 Task: Find connections with filter location Nový Jičín with filter topic #Personaldevelopmentwith filter profile language French with filter current company JCB India Ltd. with filter school Cusrow Wadia Institute Of Technology with filter industry Airlines and Aviation with filter service category Videography with filter keywords title Financial Planner
Action: Mouse moved to (497, 57)
Screenshot: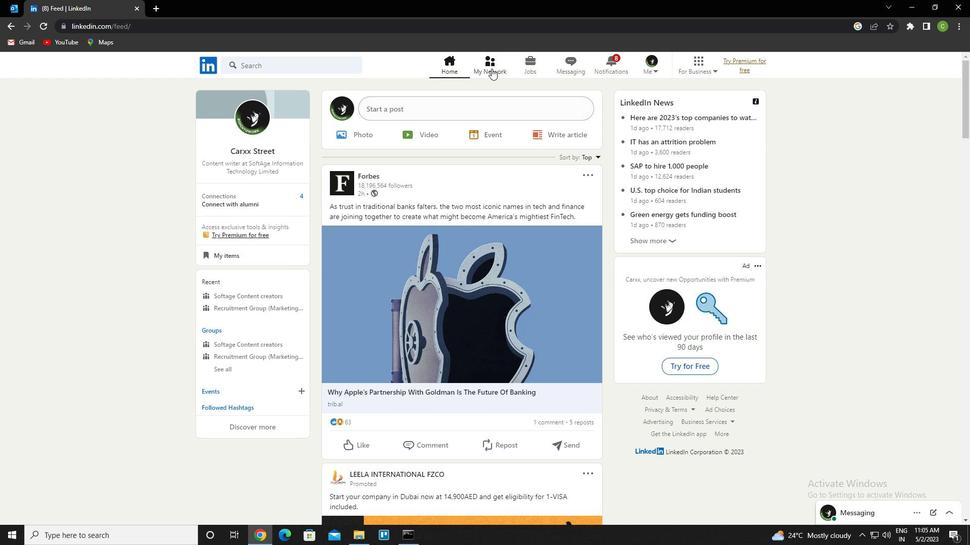 
Action: Mouse pressed left at (497, 57)
Screenshot: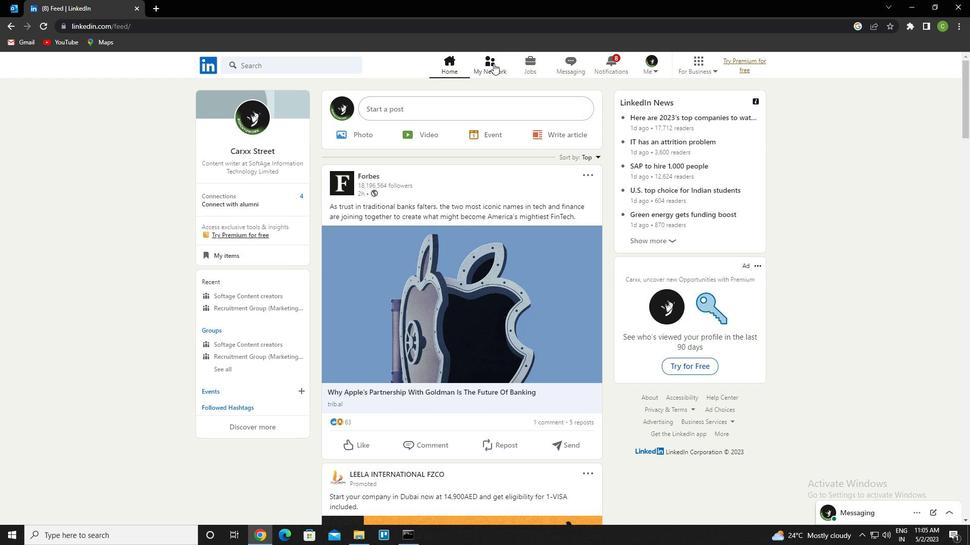 
Action: Mouse moved to (291, 116)
Screenshot: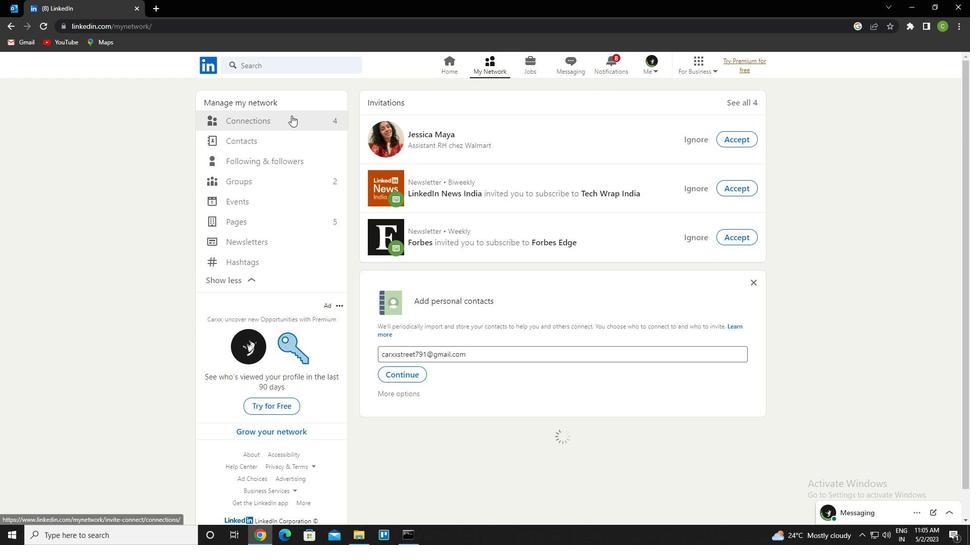 
Action: Mouse pressed left at (291, 116)
Screenshot: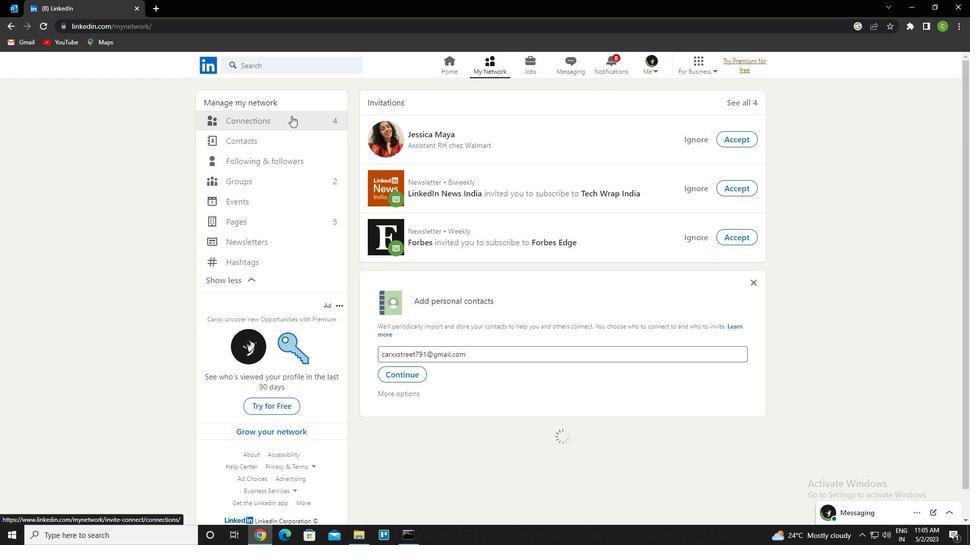 
Action: Mouse moved to (558, 123)
Screenshot: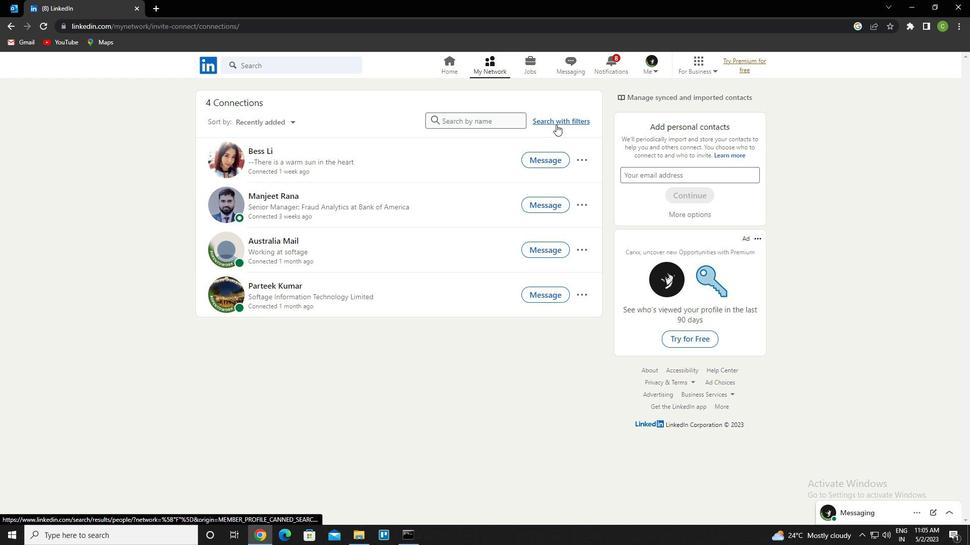 
Action: Mouse pressed left at (558, 123)
Screenshot: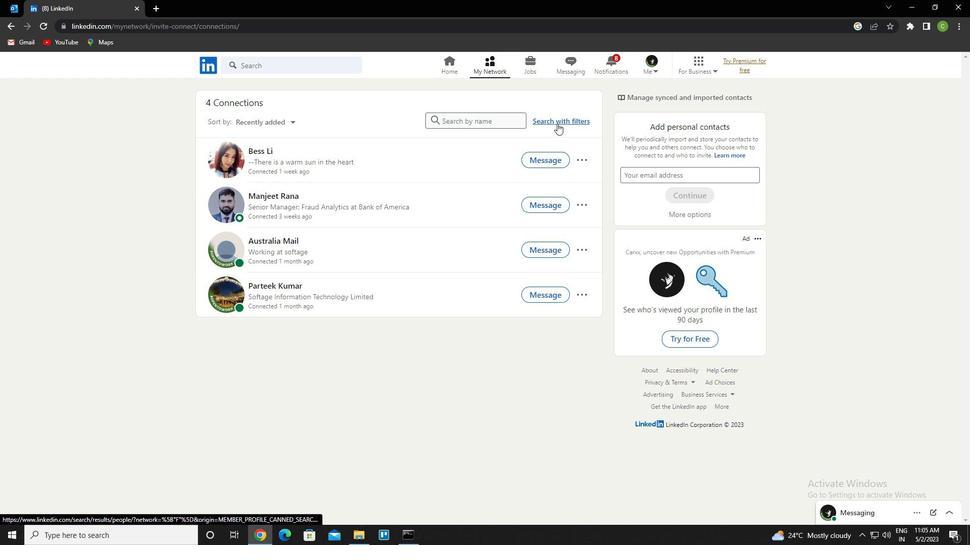 
Action: Mouse moved to (522, 95)
Screenshot: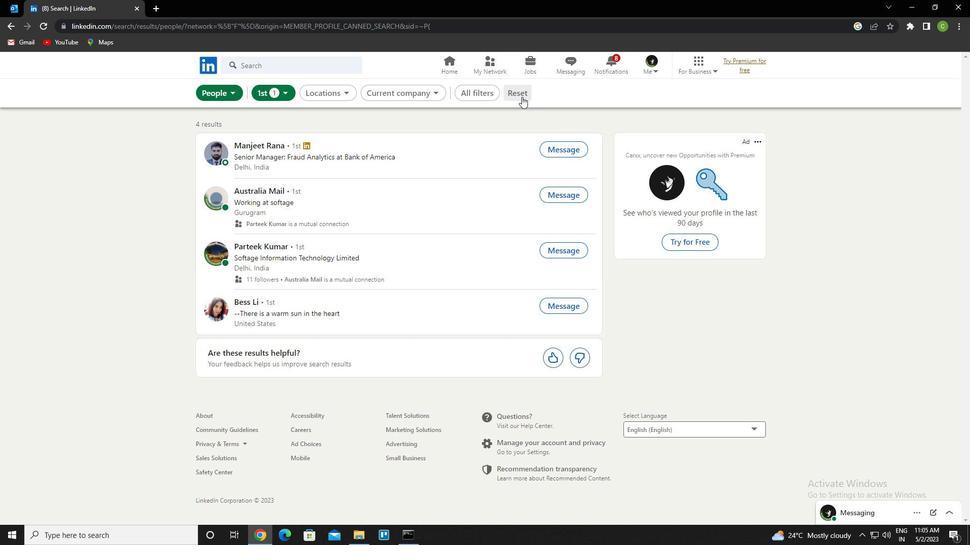 
Action: Mouse pressed left at (522, 95)
Screenshot: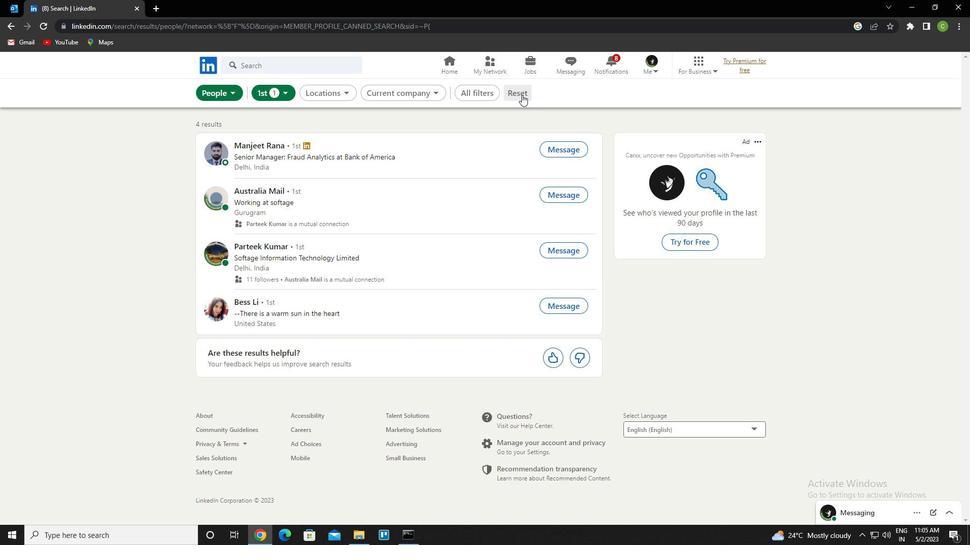 
Action: Mouse moved to (492, 96)
Screenshot: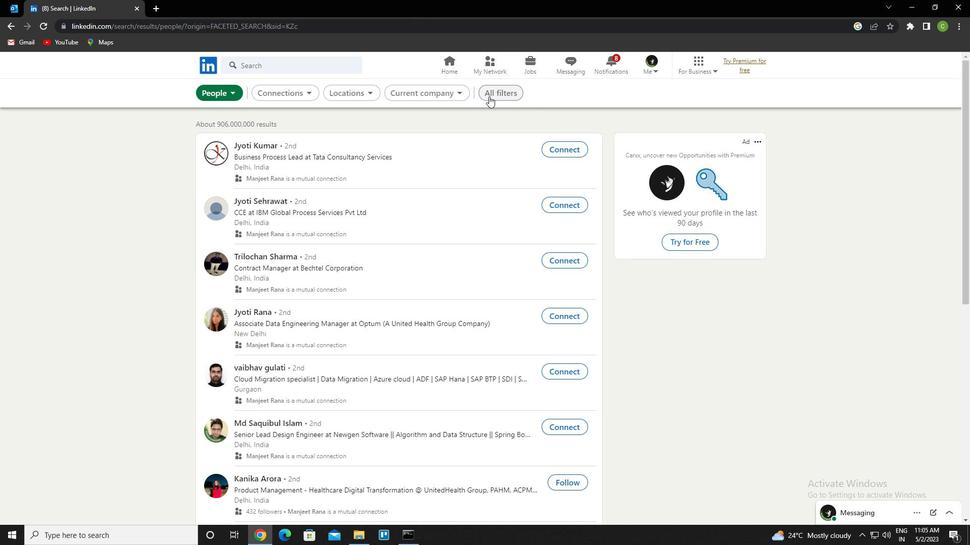 
Action: Mouse pressed left at (492, 96)
Screenshot: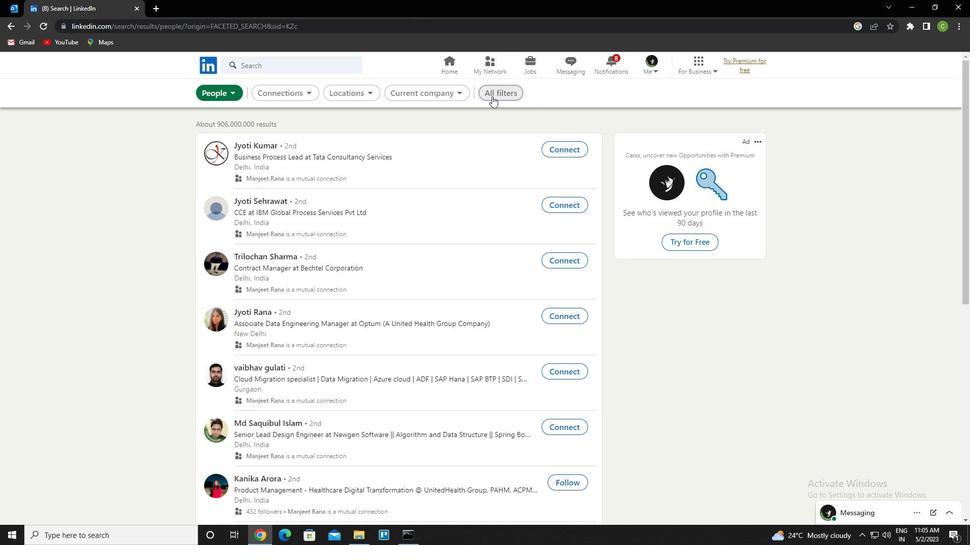 
Action: Mouse moved to (846, 305)
Screenshot: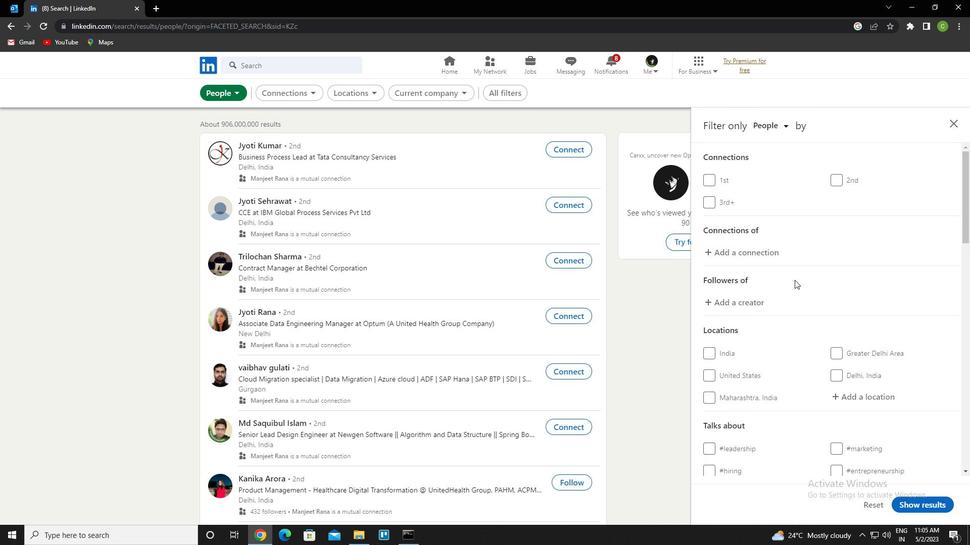 
Action: Mouse scrolled (846, 305) with delta (0, 0)
Screenshot: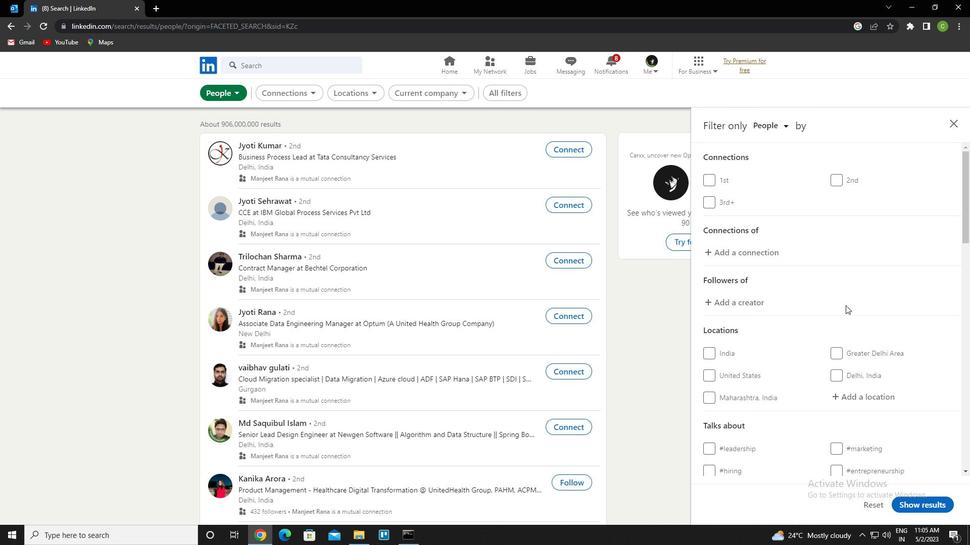 
Action: Mouse moved to (846, 306)
Screenshot: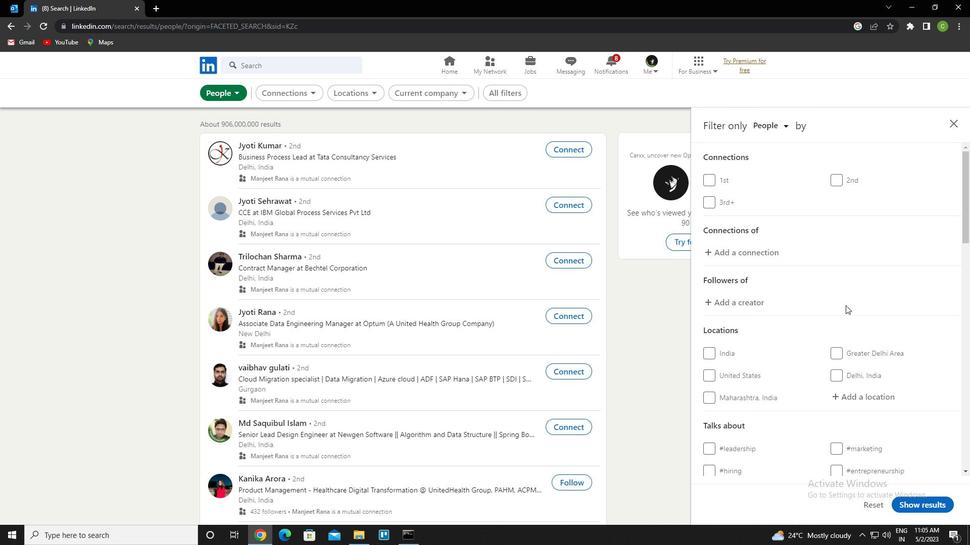 
Action: Mouse scrolled (846, 305) with delta (0, 0)
Screenshot: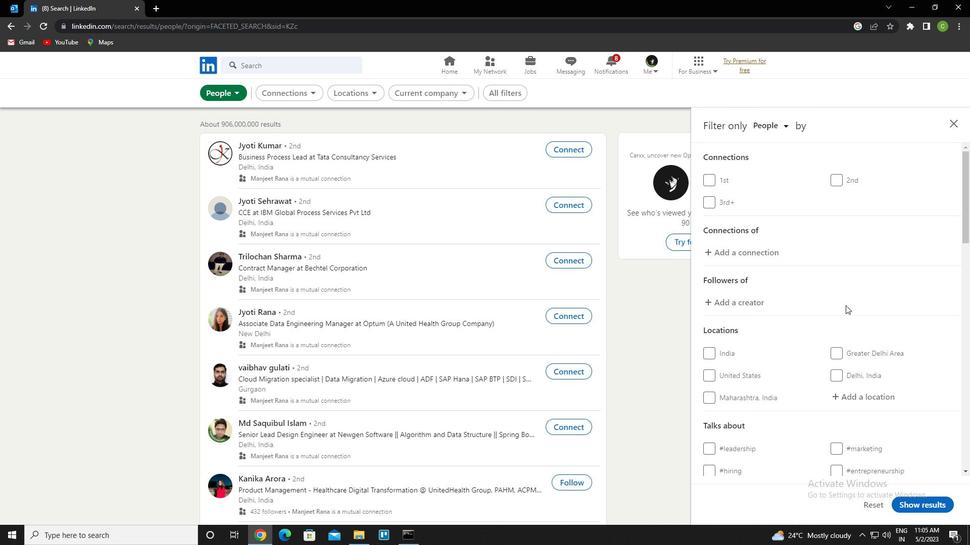 
Action: Mouse moved to (856, 300)
Screenshot: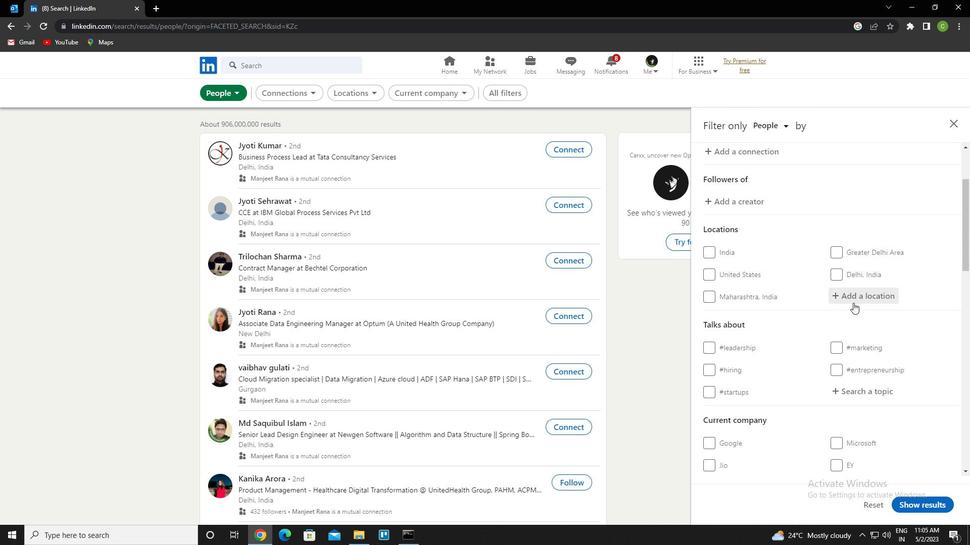 
Action: Mouse pressed left at (856, 300)
Screenshot: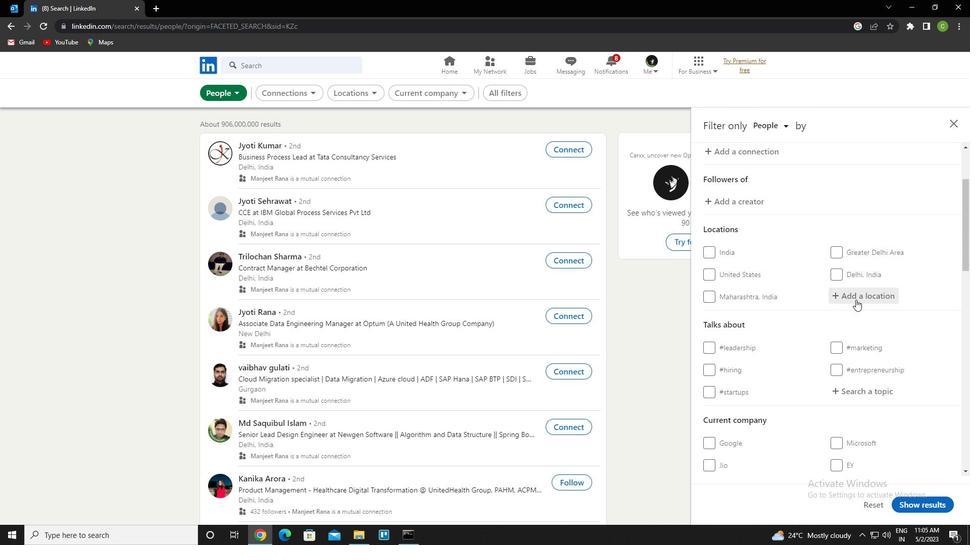 
Action: Key pressed <Key.caps_lock>v<Key.caps_lock><Key.backspace><Key.caps_lock>n<Key.caps_lock>ovy<Key.space><Key.caps_lock>j<Key.caps_lock>icin<Key.down><Key.enter>
Screenshot: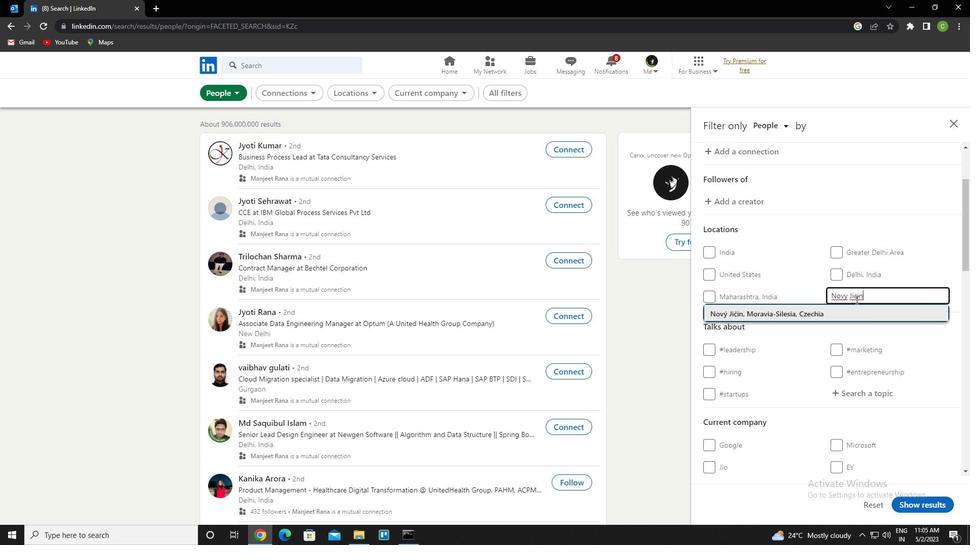 
Action: Mouse scrolled (856, 299) with delta (0, 0)
Screenshot: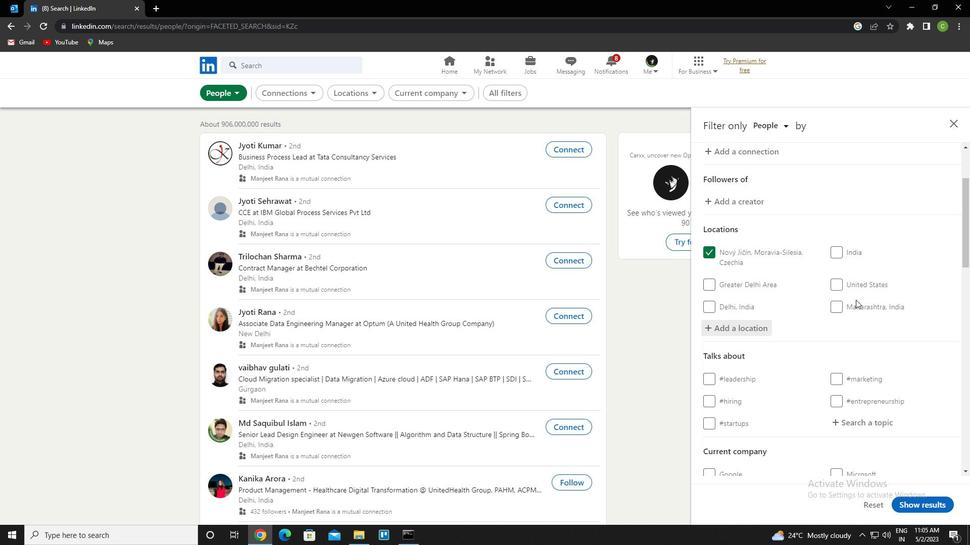 
Action: Mouse scrolled (856, 299) with delta (0, 0)
Screenshot: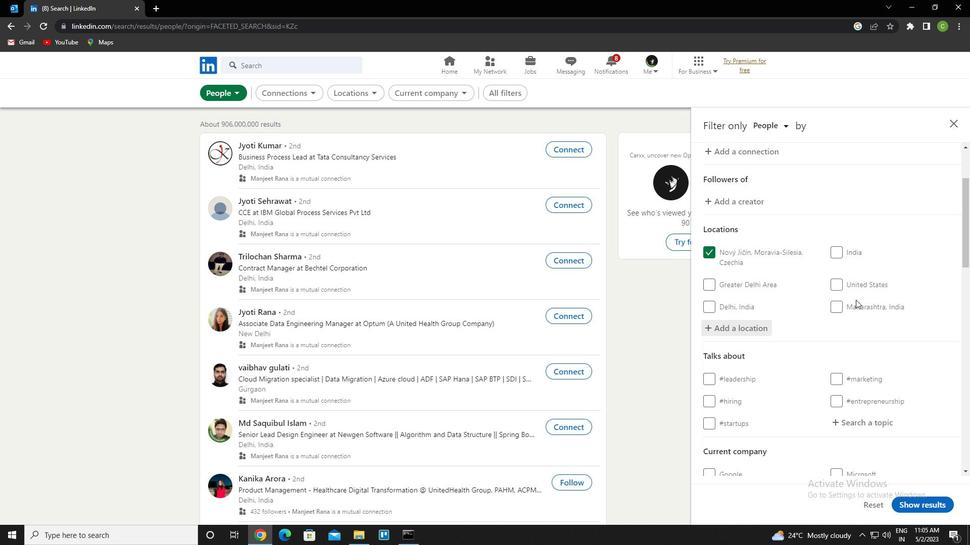
Action: Mouse moved to (873, 318)
Screenshot: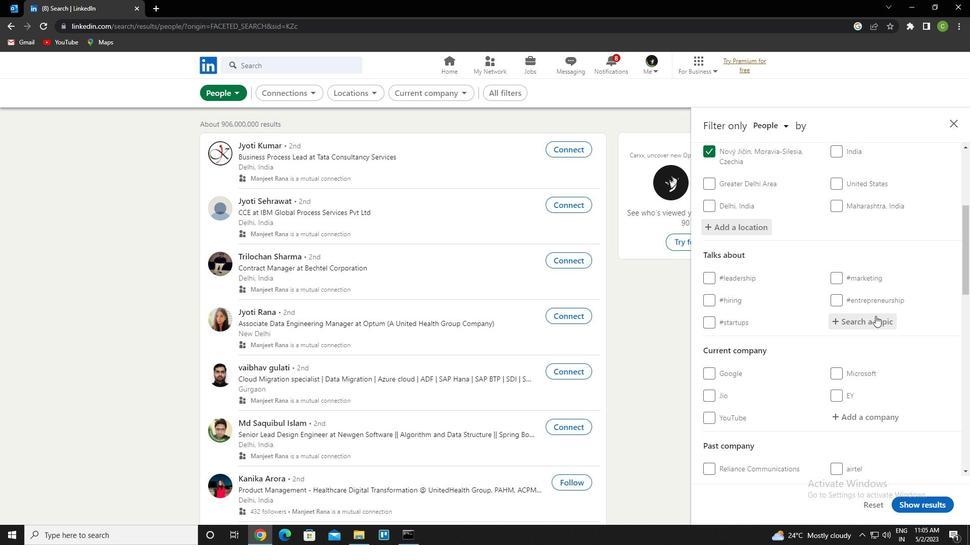 
Action: Mouse pressed left at (873, 318)
Screenshot: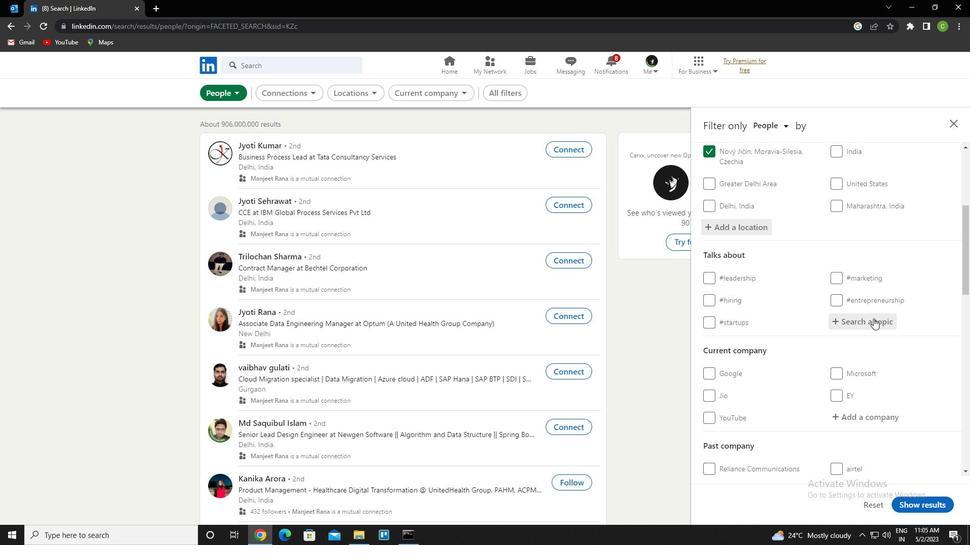 
Action: Key pressed personaldevelop<Key.down><Key.enter>
Screenshot: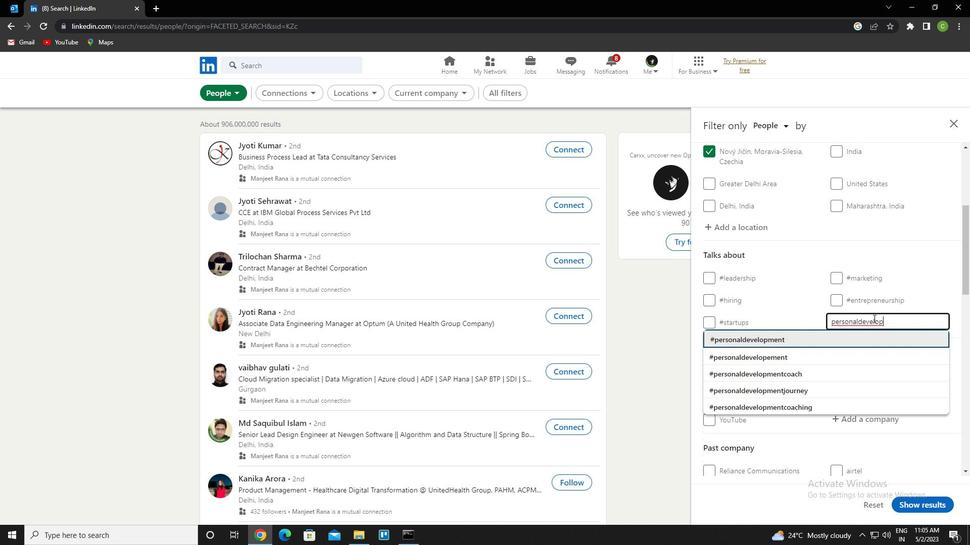 
Action: Mouse scrolled (873, 318) with delta (0, 0)
Screenshot: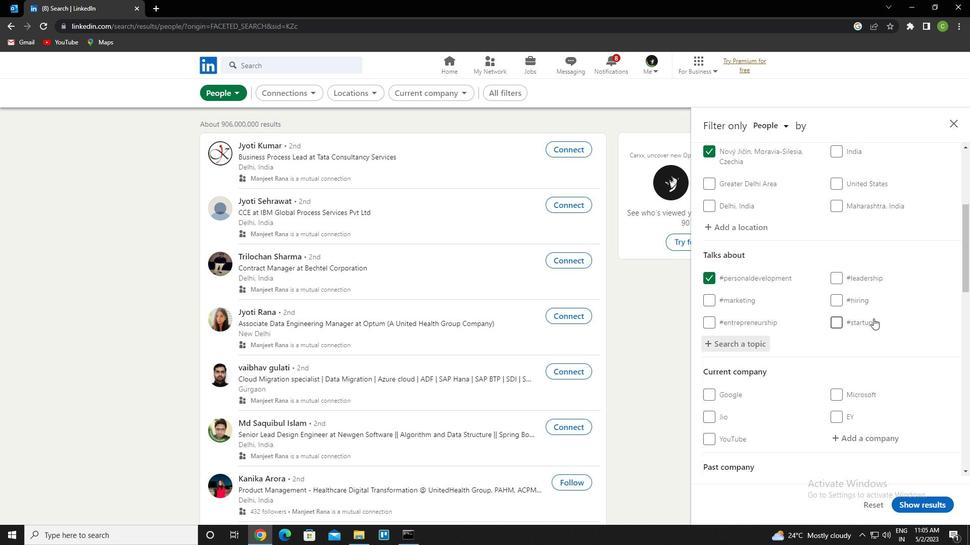 
Action: Mouse scrolled (873, 318) with delta (0, 0)
Screenshot: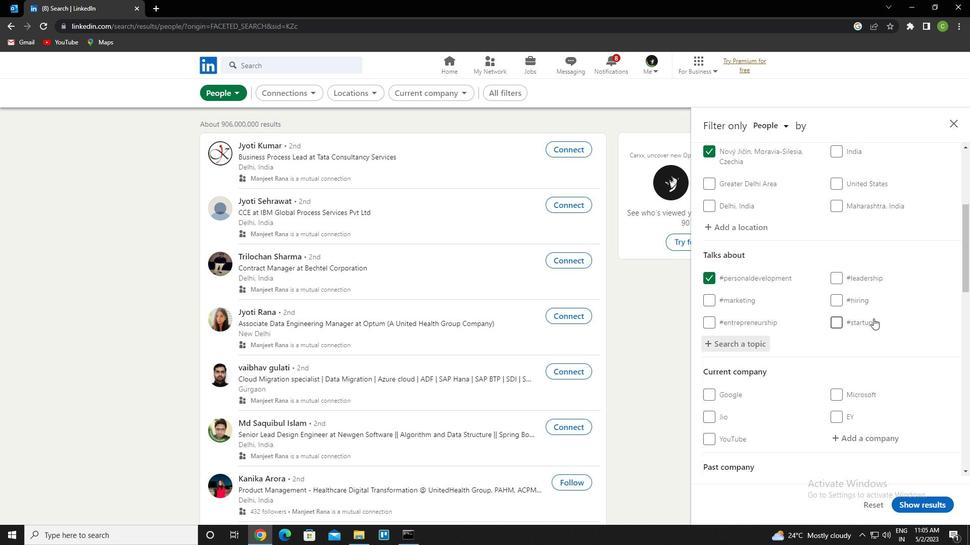 
Action: Mouse scrolled (873, 318) with delta (0, 0)
Screenshot: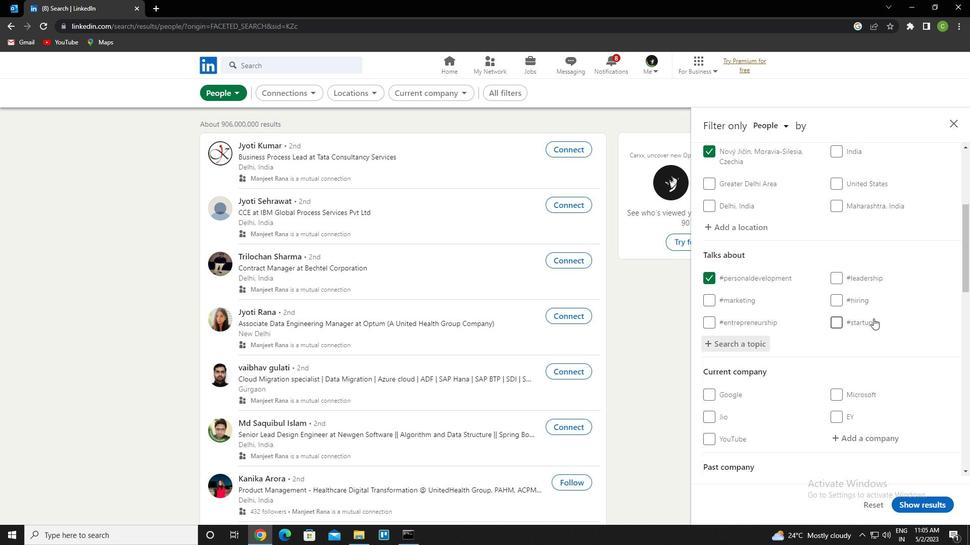 
Action: Mouse scrolled (873, 318) with delta (0, 0)
Screenshot: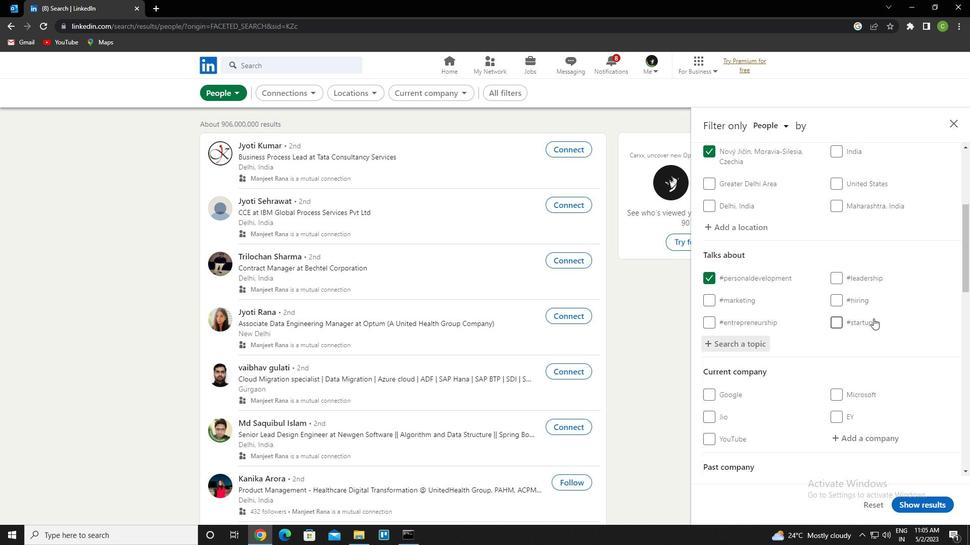 
Action: Mouse scrolled (873, 318) with delta (0, 0)
Screenshot: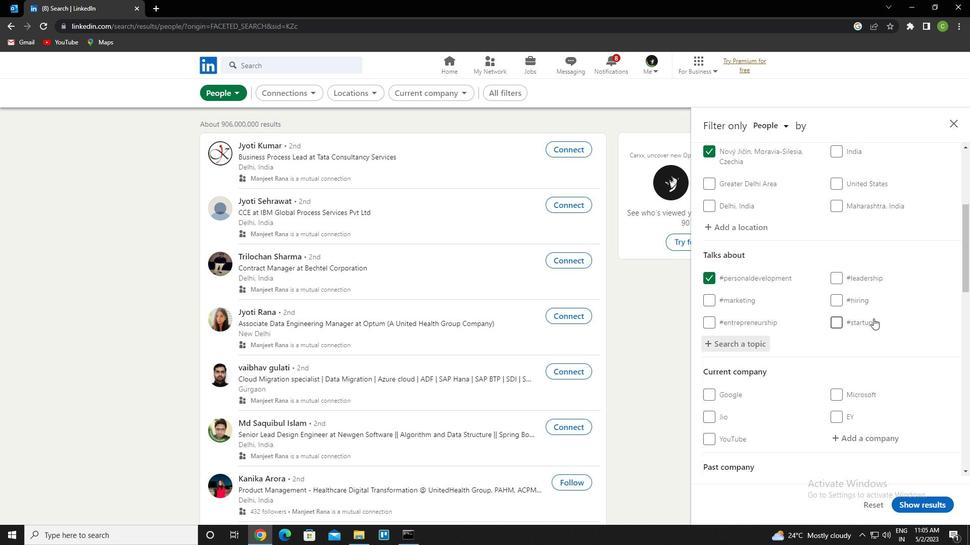 
Action: Mouse scrolled (873, 318) with delta (0, 0)
Screenshot: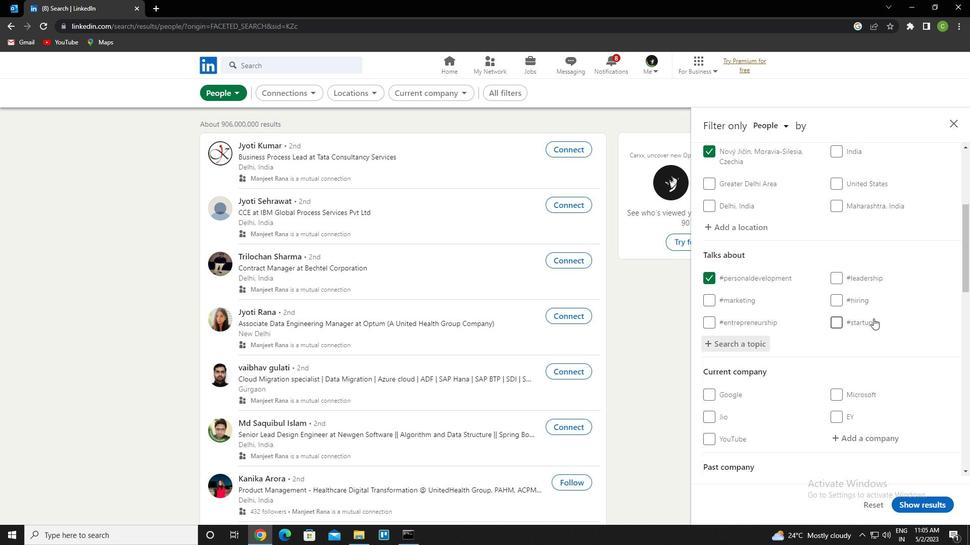 
Action: Mouse scrolled (873, 318) with delta (0, 0)
Screenshot: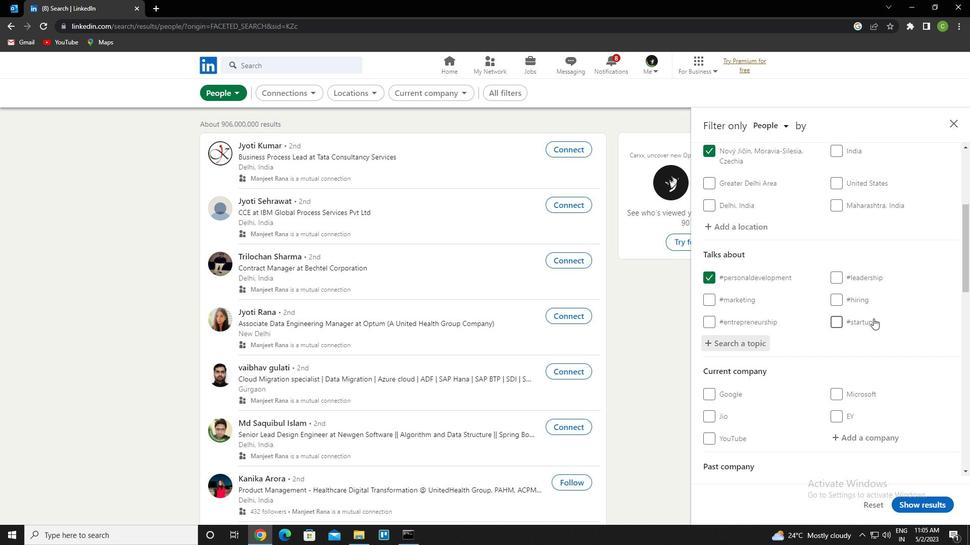 
Action: Mouse scrolled (873, 318) with delta (0, 0)
Screenshot: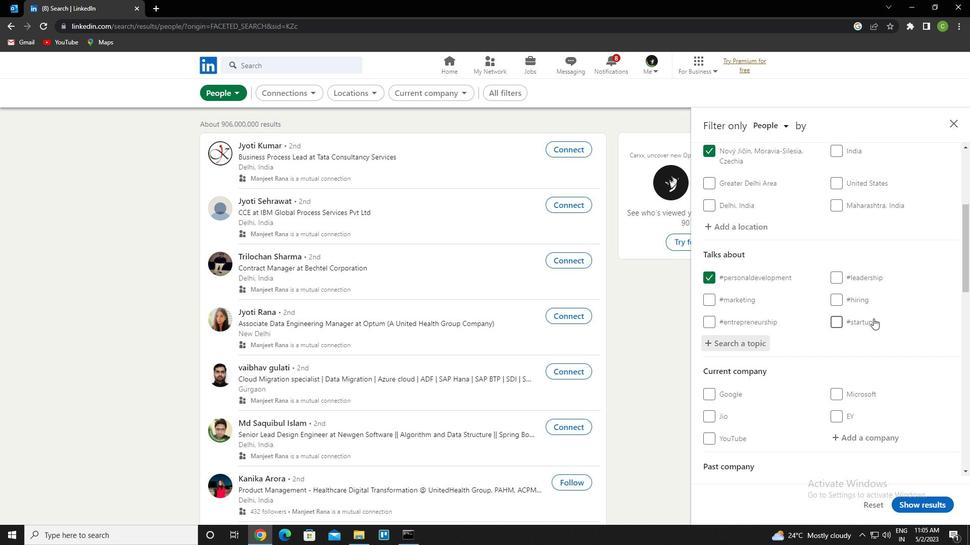 
Action: Mouse scrolled (873, 318) with delta (0, 0)
Screenshot: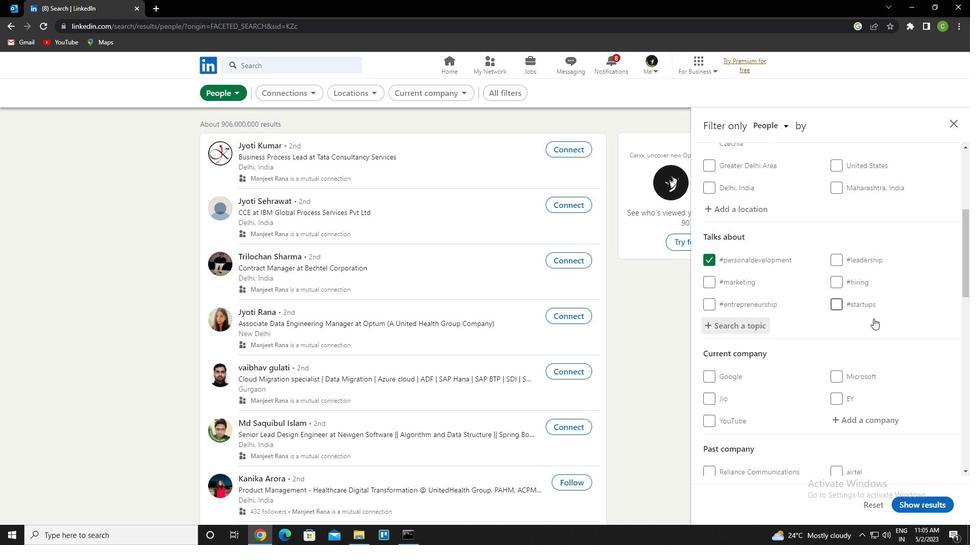 
Action: Mouse scrolled (873, 318) with delta (0, 0)
Screenshot: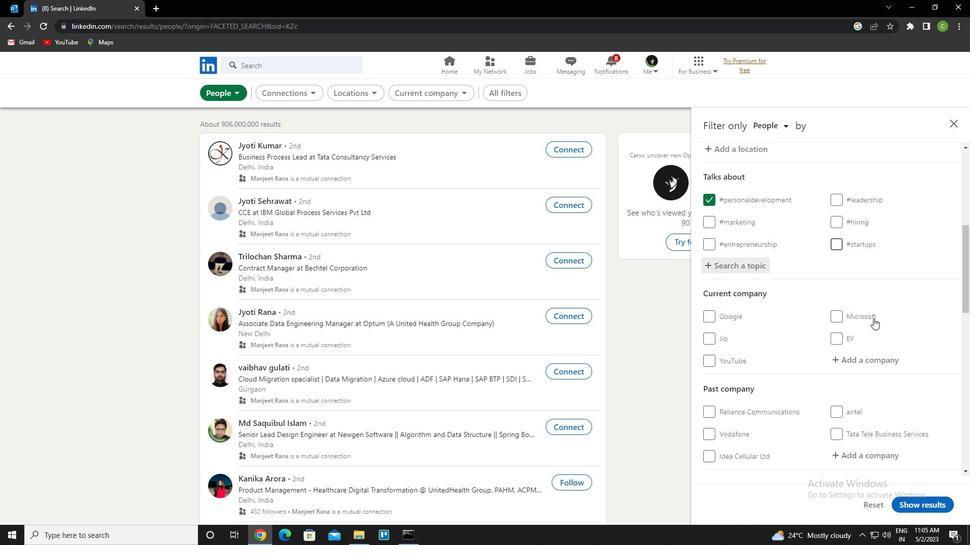 
Action: Mouse moved to (834, 295)
Screenshot: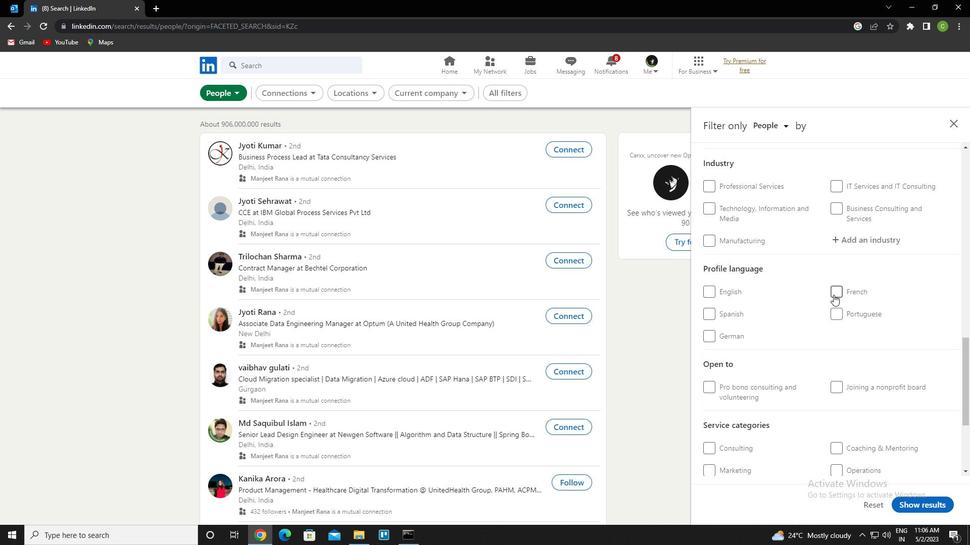 
Action: Mouse pressed left at (834, 295)
Screenshot: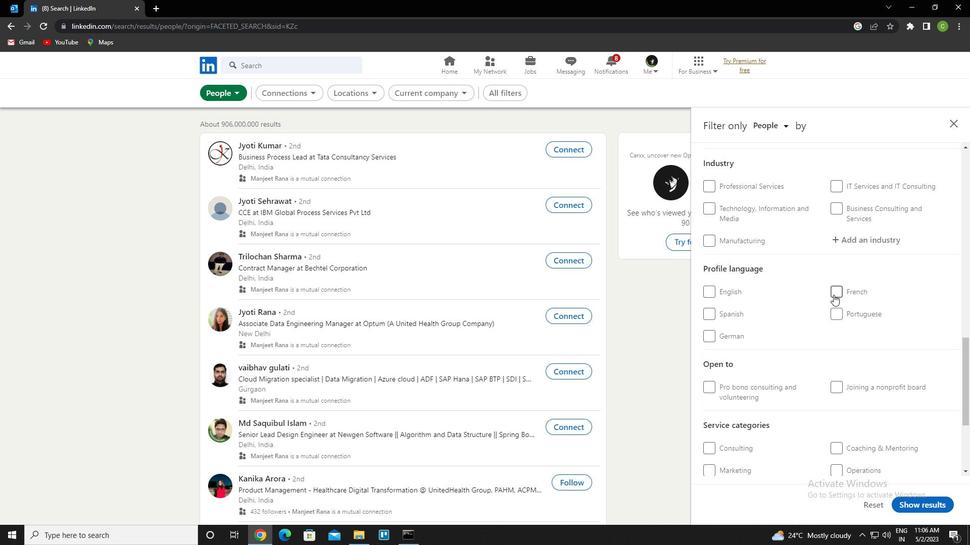
Action: Mouse moved to (833, 311)
Screenshot: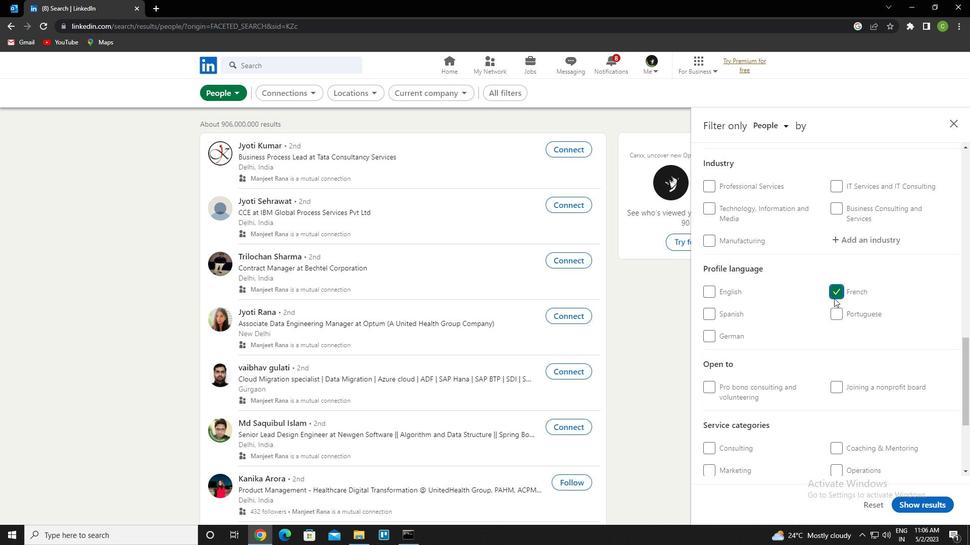 
Action: Mouse scrolled (833, 312) with delta (0, 0)
Screenshot: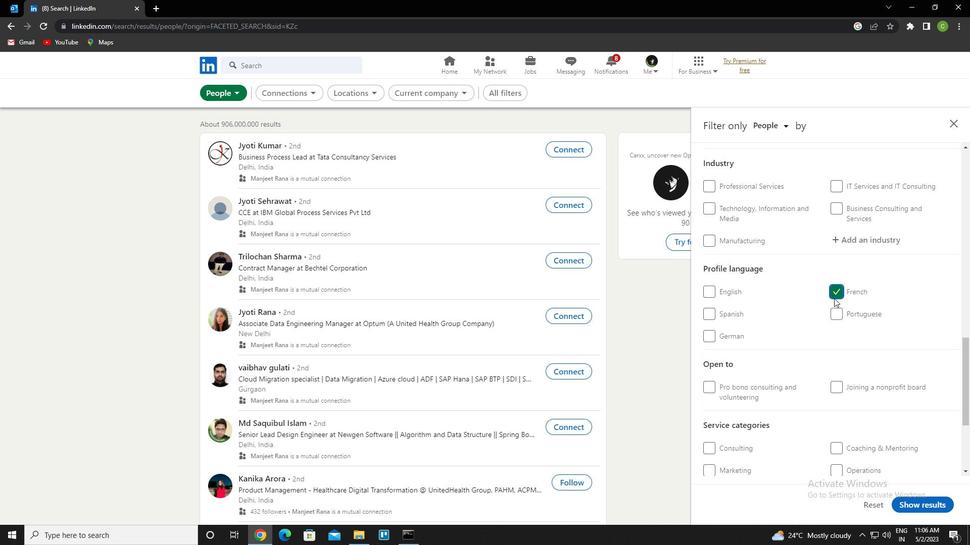 
Action: Mouse scrolled (833, 312) with delta (0, 0)
Screenshot: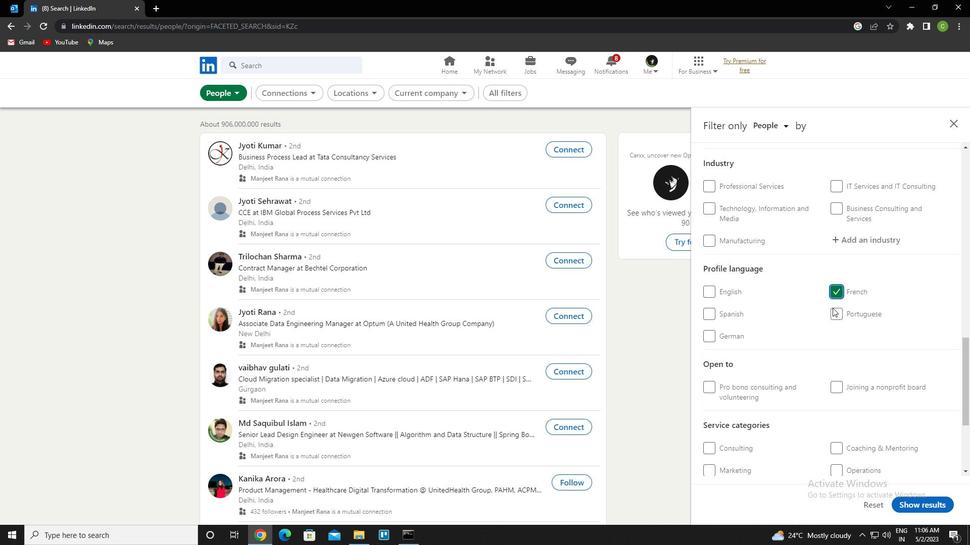 
Action: Mouse scrolled (833, 312) with delta (0, 0)
Screenshot: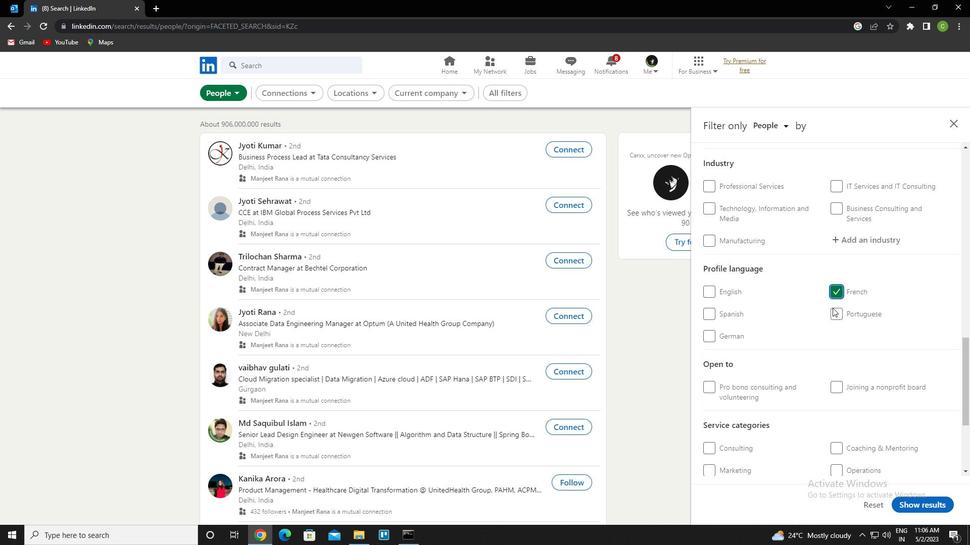 
Action: Mouse scrolled (833, 312) with delta (0, 0)
Screenshot: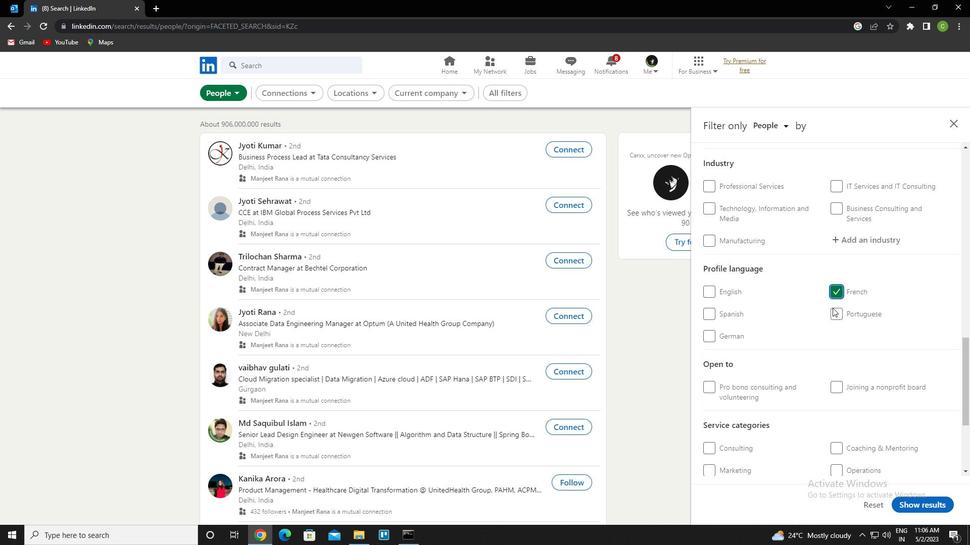 
Action: Mouse scrolled (833, 312) with delta (0, 0)
Screenshot: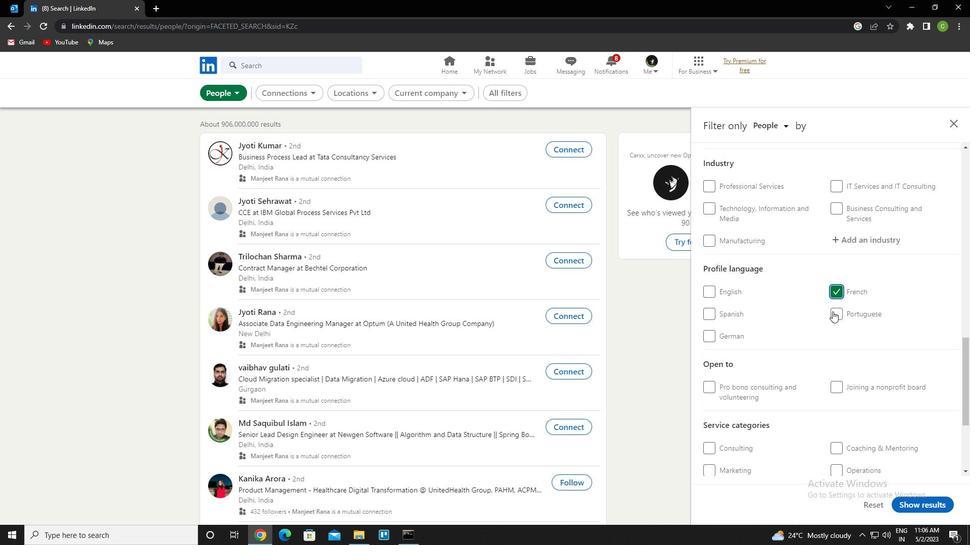 
Action: Mouse scrolled (833, 312) with delta (0, 0)
Screenshot: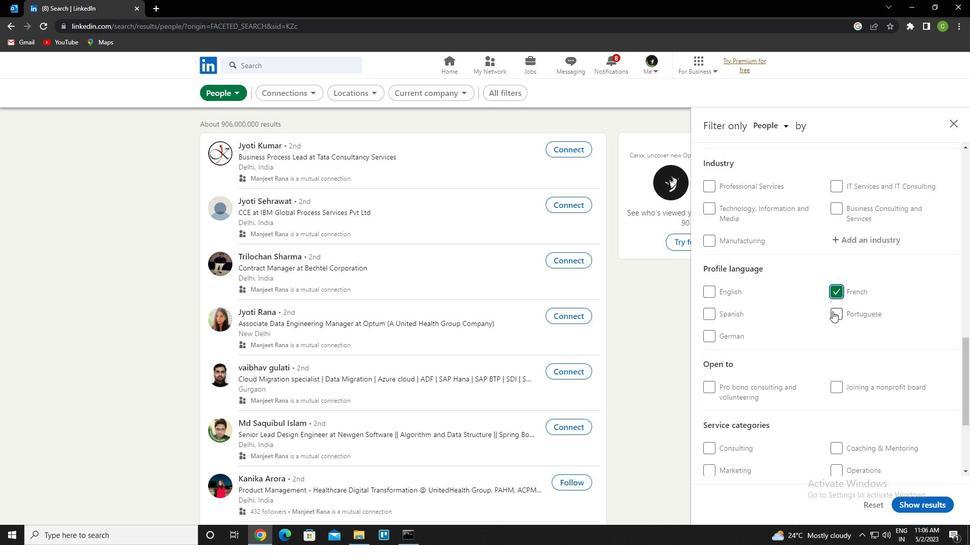 
Action: Mouse scrolled (833, 312) with delta (0, 0)
Screenshot: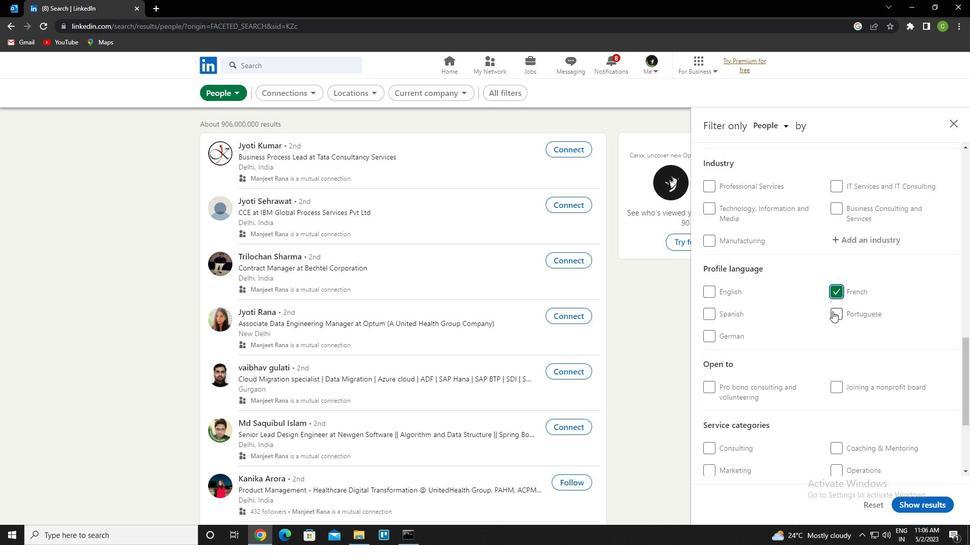 
Action: Mouse scrolled (833, 312) with delta (0, 0)
Screenshot: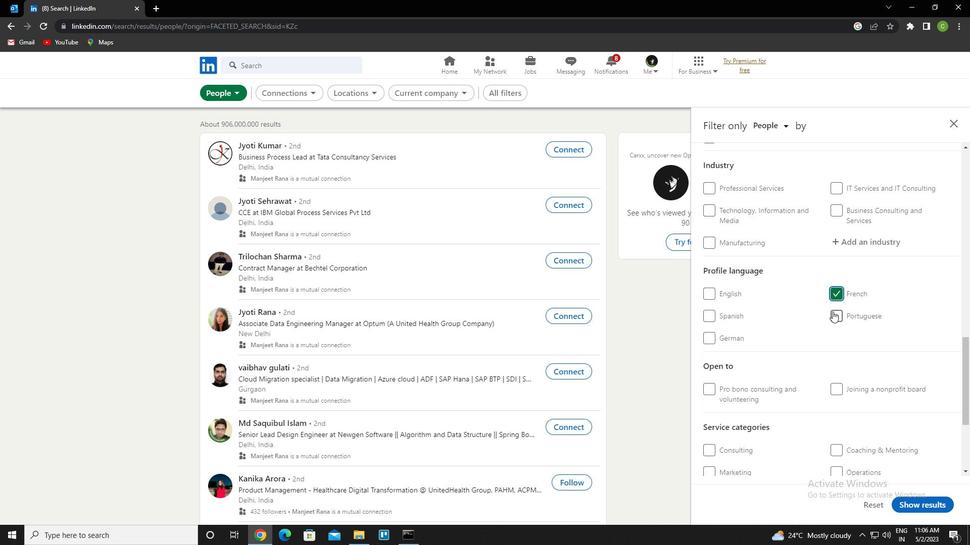 
Action: Mouse moved to (849, 339)
Screenshot: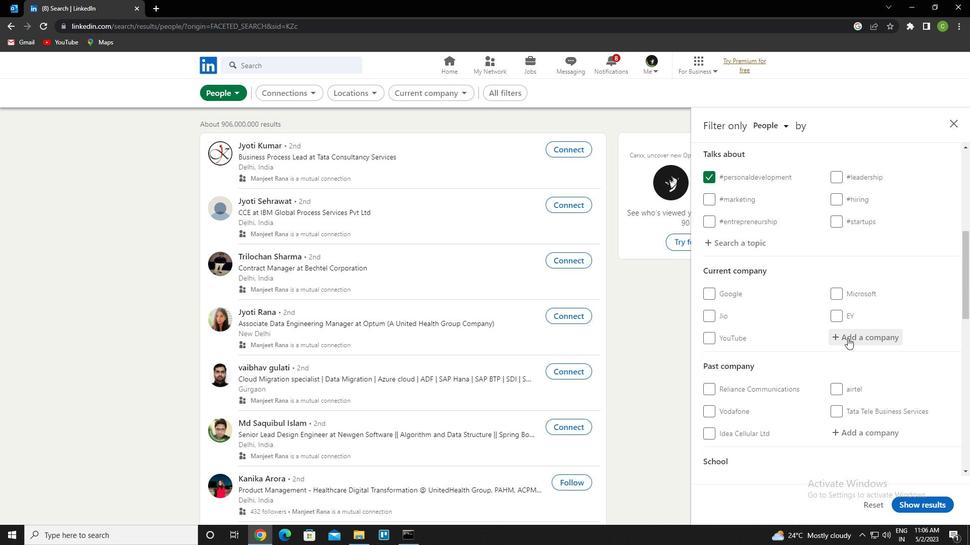 
Action: Mouse pressed left at (849, 339)
Screenshot: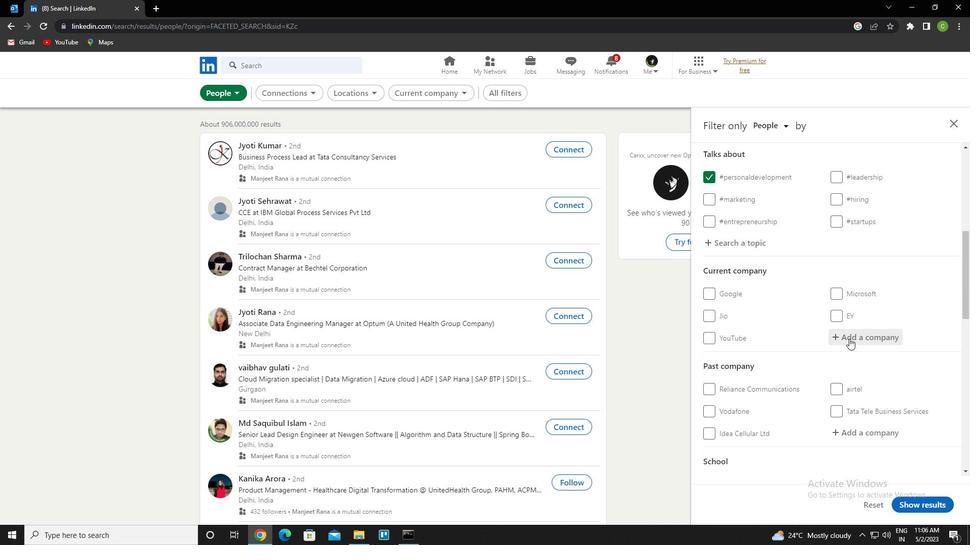 
Action: Key pressed <Key.caps_lock>jcb<Key.space><Key.caps_lock><Key.caps_lock>i<Key.caps_lock>ndia<Key.down><Key.enter>
Screenshot: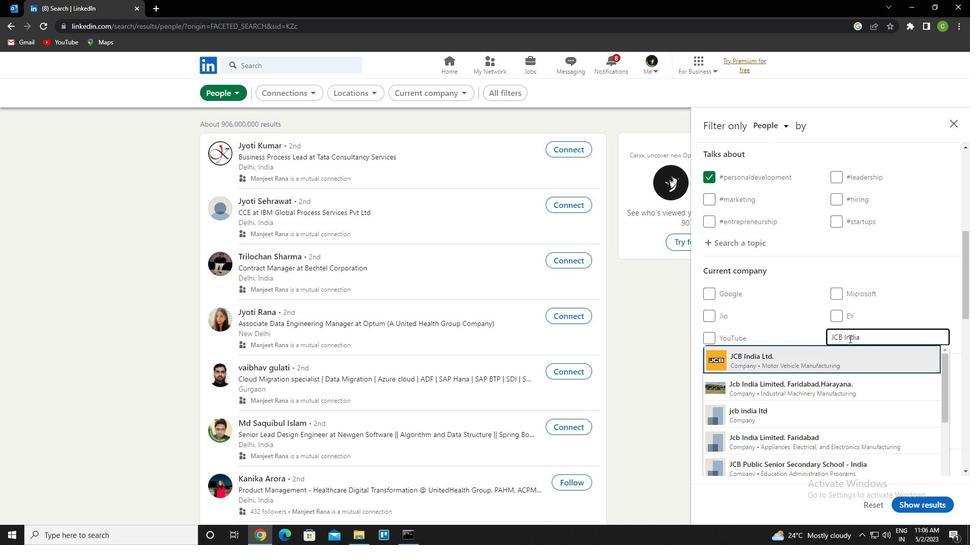 
Action: Mouse scrolled (849, 338) with delta (0, 0)
Screenshot: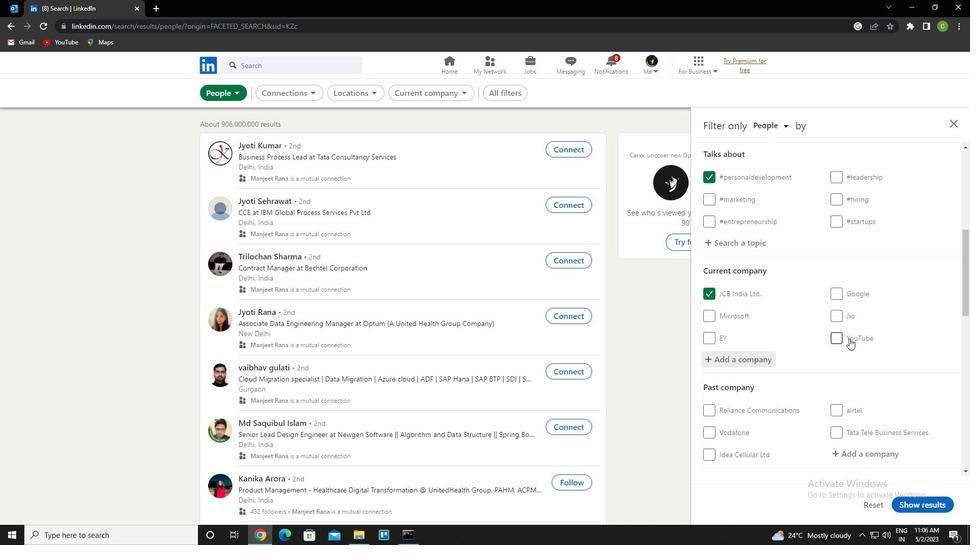 
Action: Mouse scrolled (849, 338) with delta (0, 0)
Screenshot: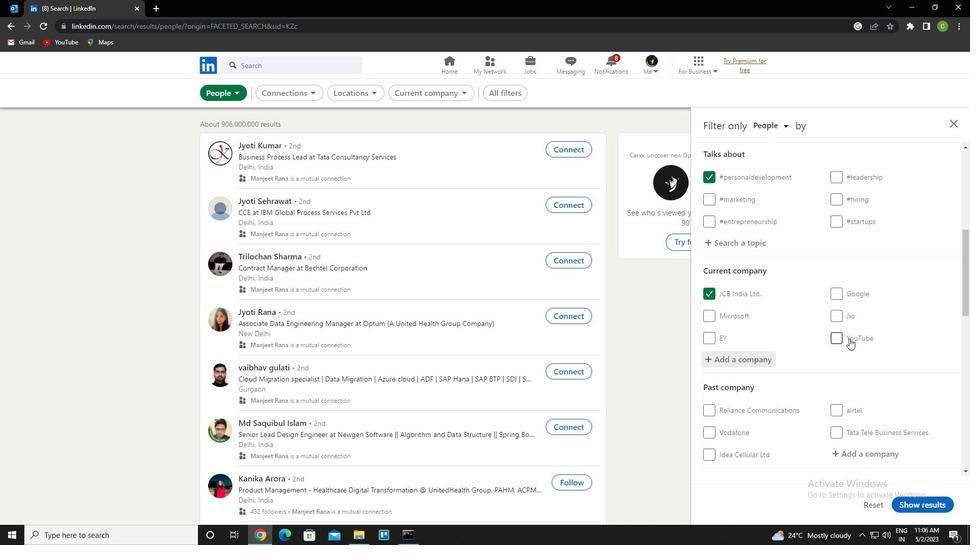 
Action: Mouse scrolled (849, 338) with delta (0, 0)
Screenshot: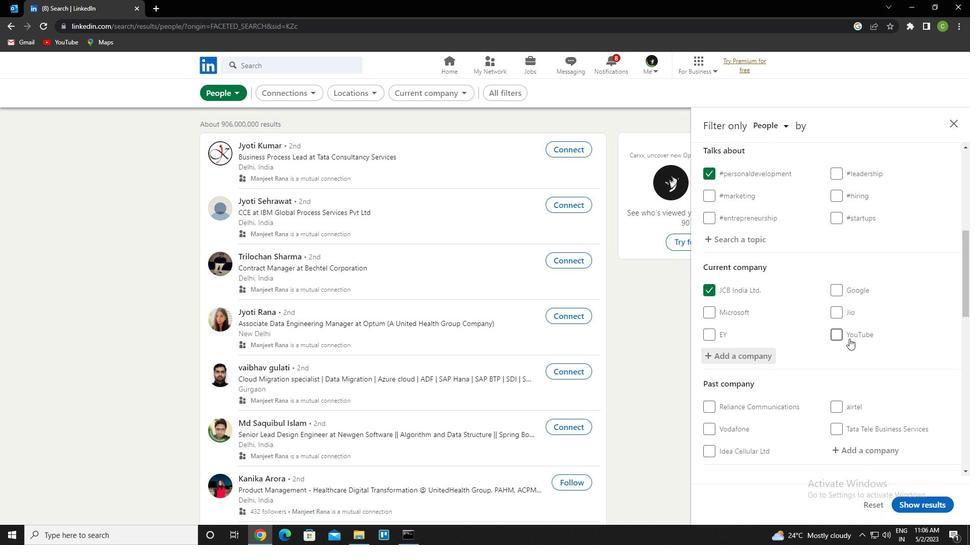 
Action: Mouse moved to (842, 348)
Screenshot: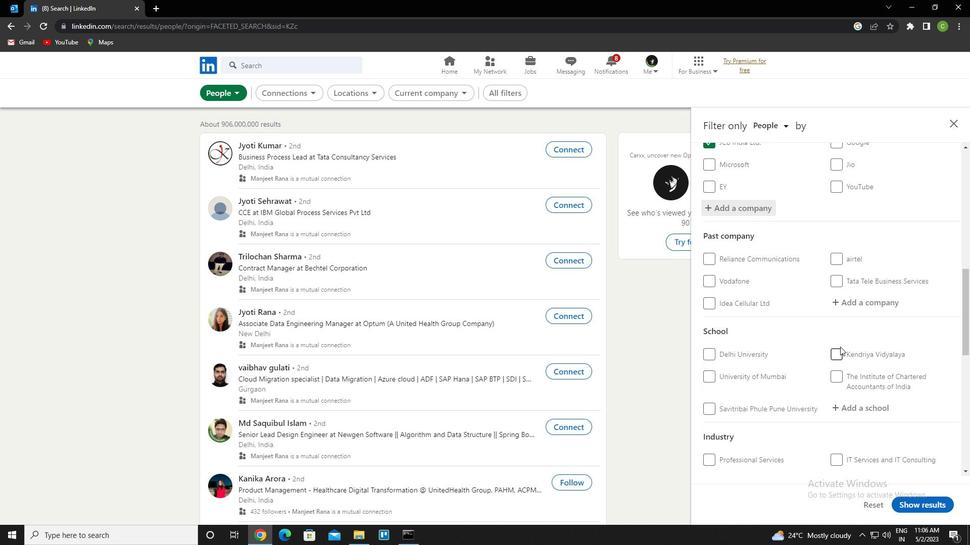 
Action: Mouse scrolled (842, 348) with delta (0, 0)
Screenshot: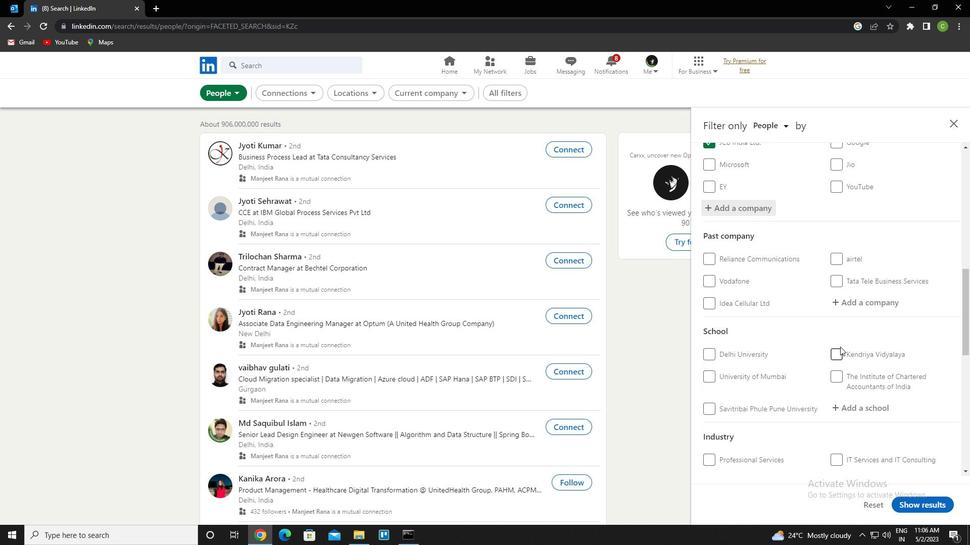 
Action: Mouse moved to (842, 349)
Screenshot: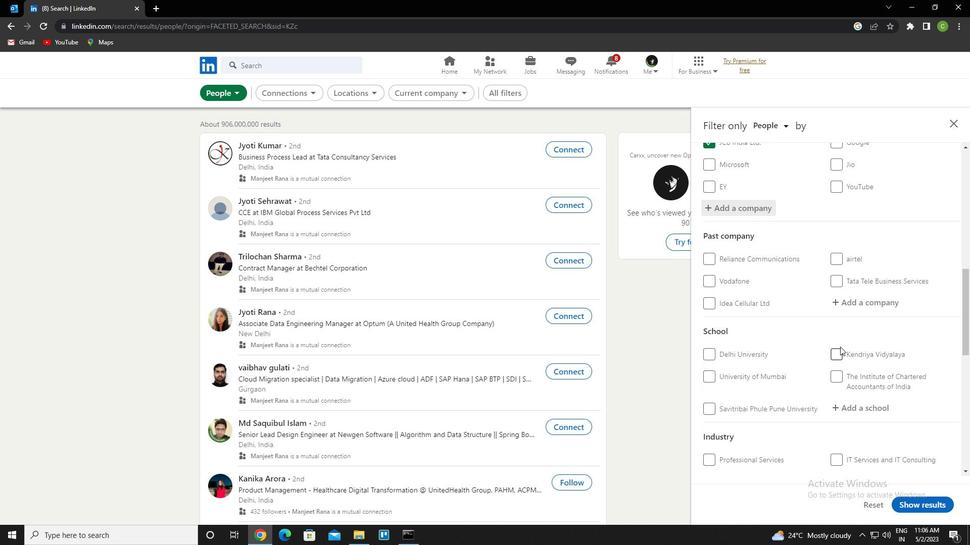 
Action: Mouse scrolled (842, 348) with delta (0, 0)
Screenshot: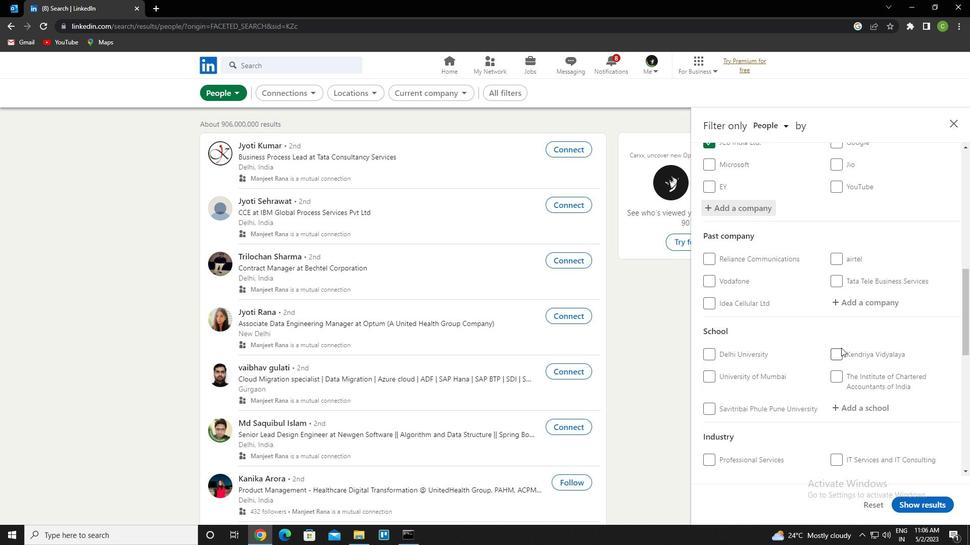
Action: Mouse scrolled (842, 348) with delta (0, 0)
Screenshot: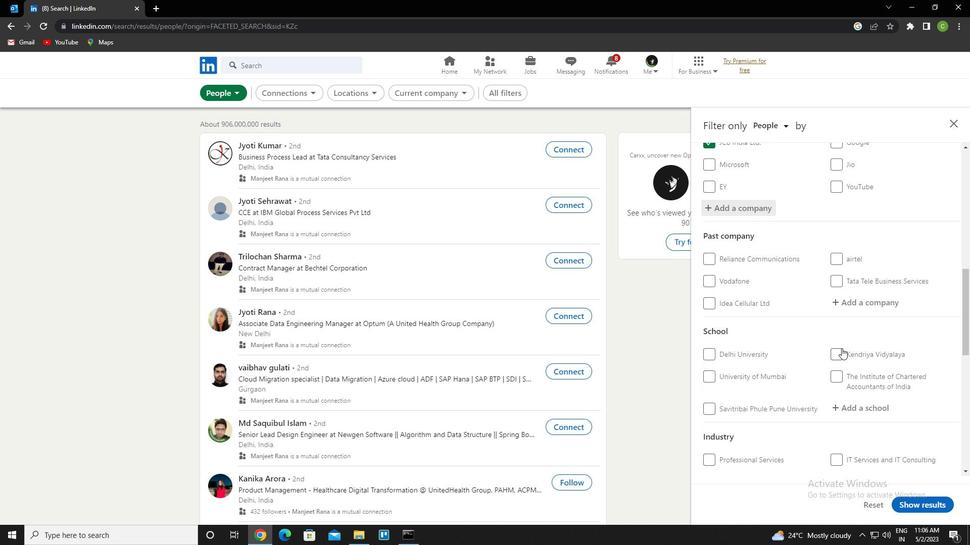 
Action: Mouse moved to (862, 259)
Screenshot: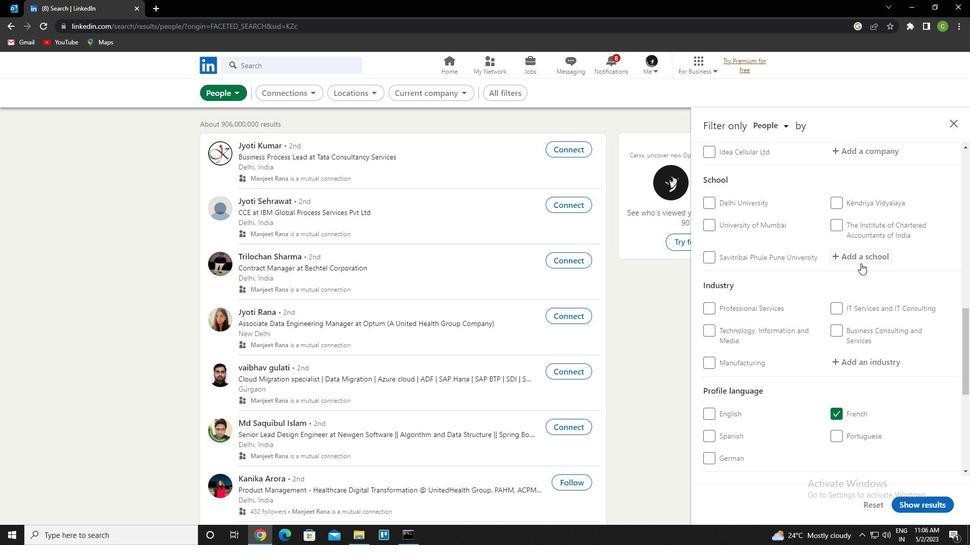 
Action: Mouse pressed left at (862, 259)
Screenshot: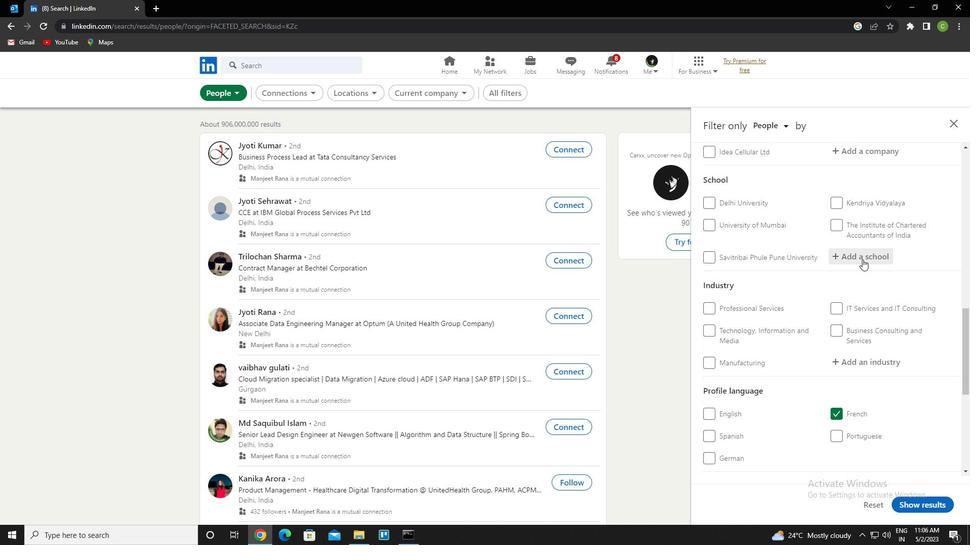 
Action: Key pressed <Key.caps_lock>c<Key.caps_lock>usrow<Key.down><Key.enter>
Screenshot: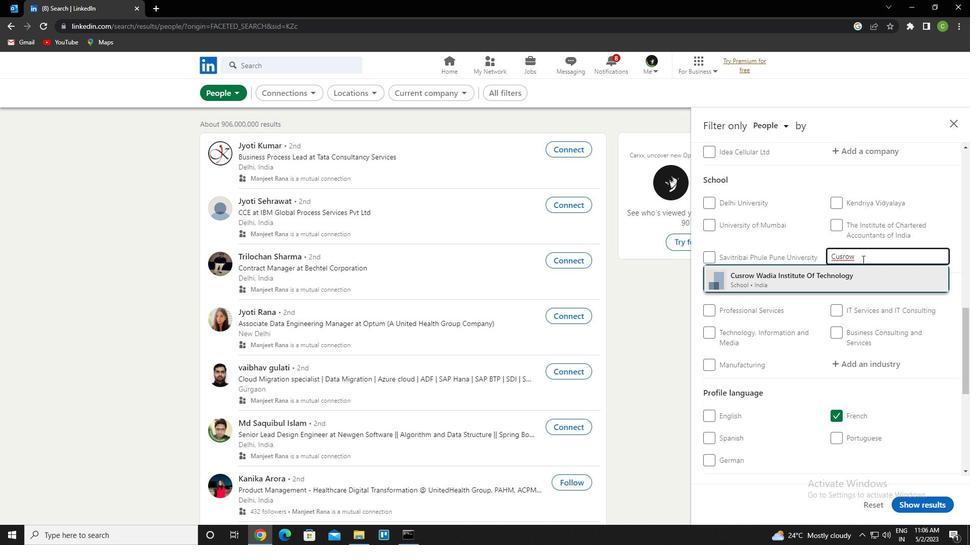 
Action: Mouse scrolled (862, 259) with delta (0, 0)
Screenshot: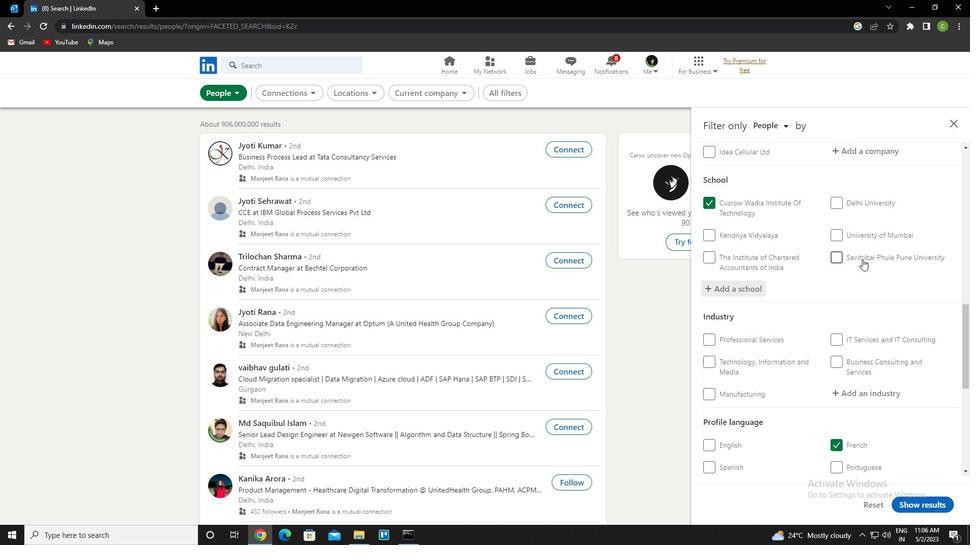 
Action: Mouse scrolled (862, 259) with delta (0, 0)
Screenshot: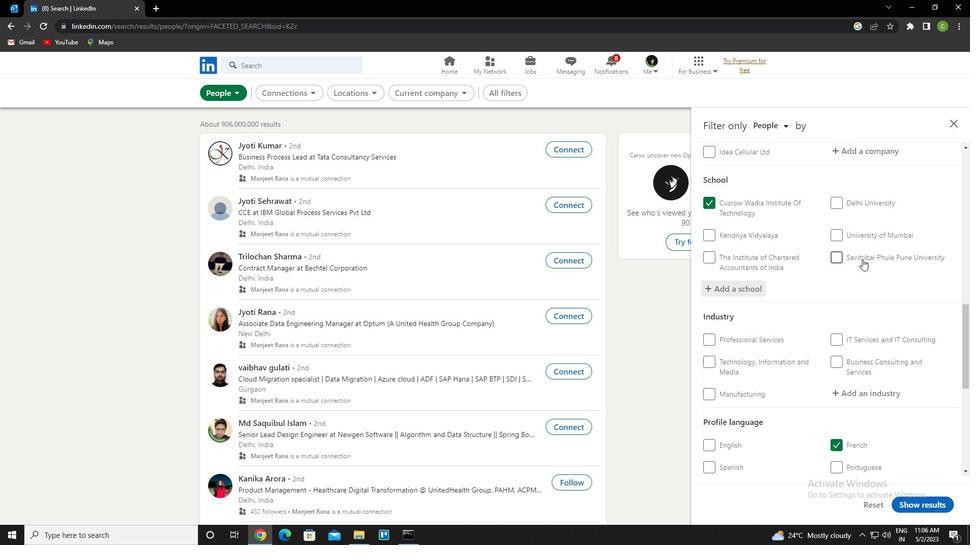 
Action: Mouse scrolled (862, 259) with delta (0, 0)
Screenshot: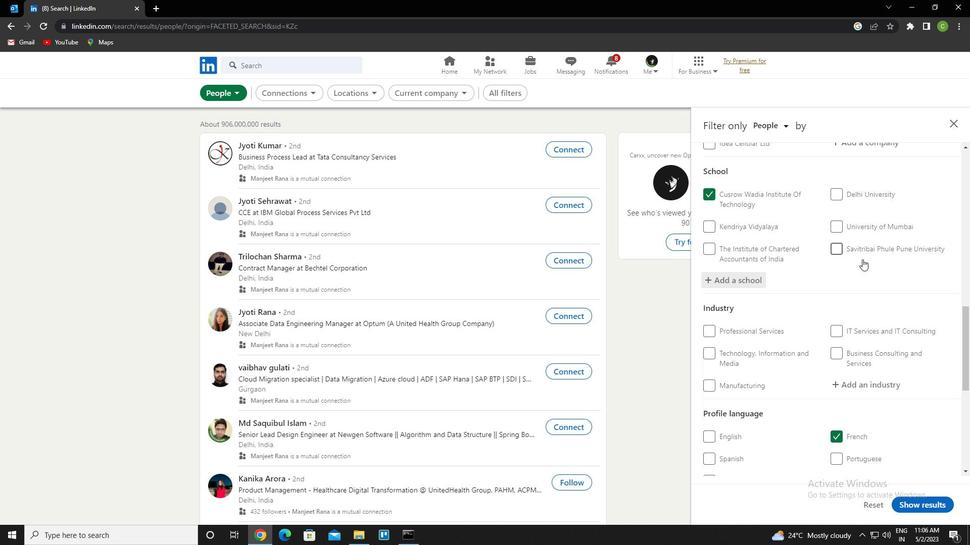 
Action: Mouse moved to (862, 249)
Screenshot: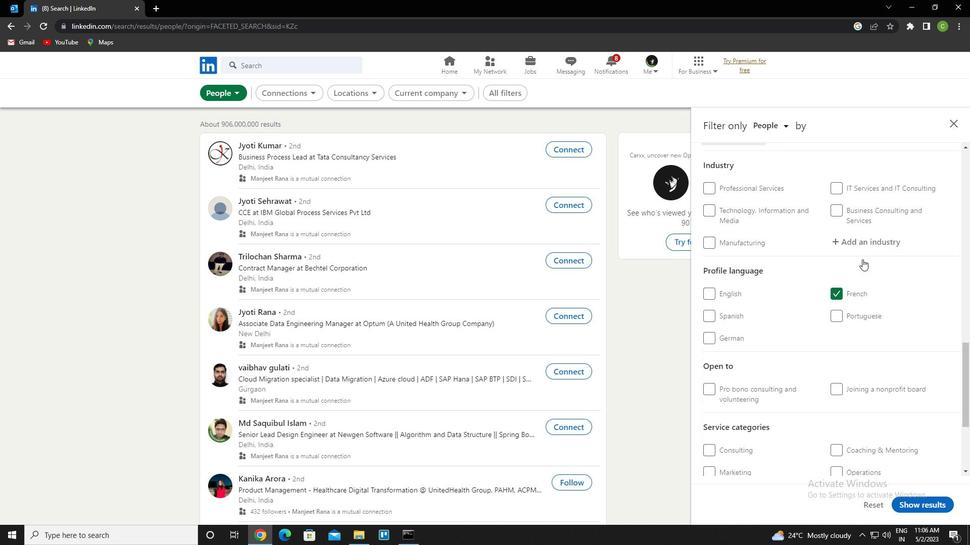 
Action: Mouse pressed left at (862, 249)
Screenshot: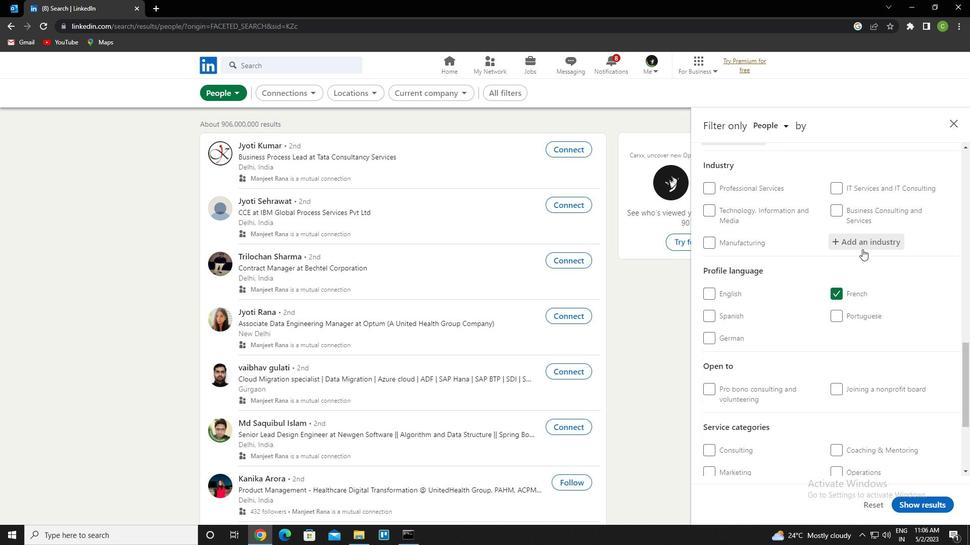 
Action: Key pressed <Key.caps_lock>a<Key.caps_lock>irlines<Key.space><Key.down><Key.enter>
Screenshot: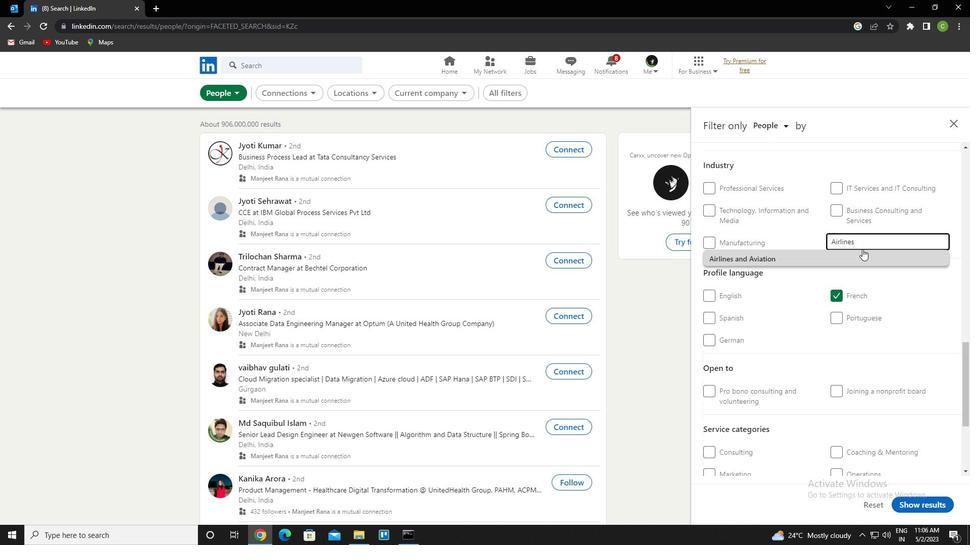 
Action: Mouse moved to (862, 249)
Screenshot: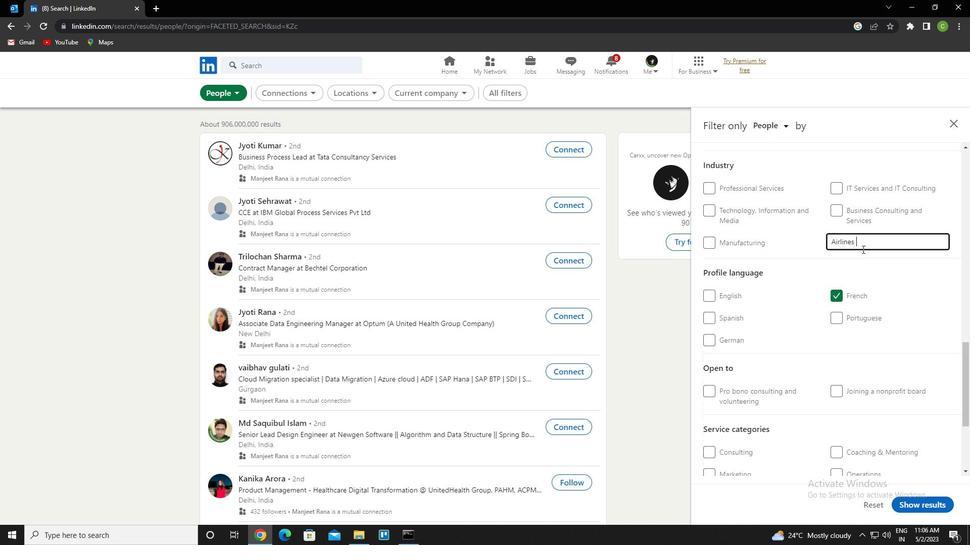
Action: Mouse scrolled (862, 248) with delta (0, 0)
Screenshot: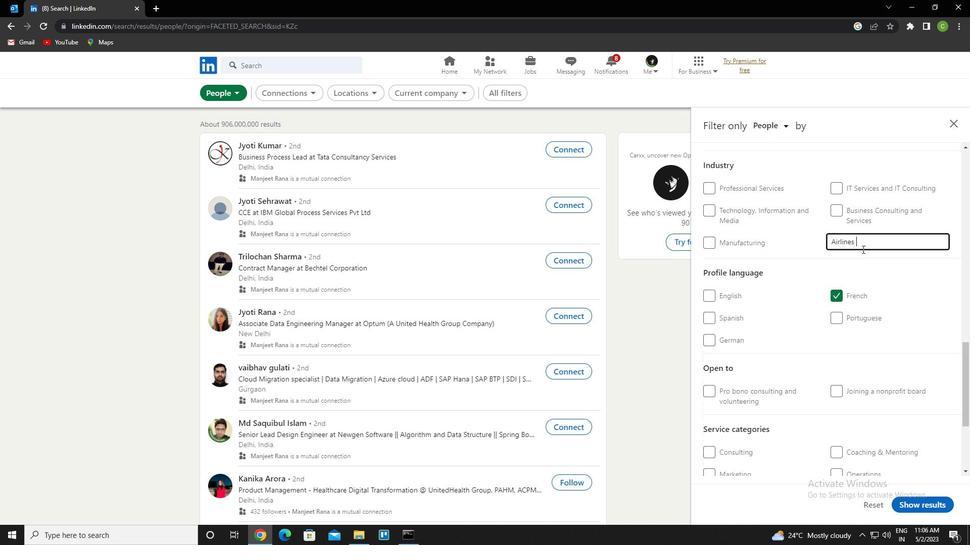 
Action: Mouse moved to (862, 248)
Screenshot: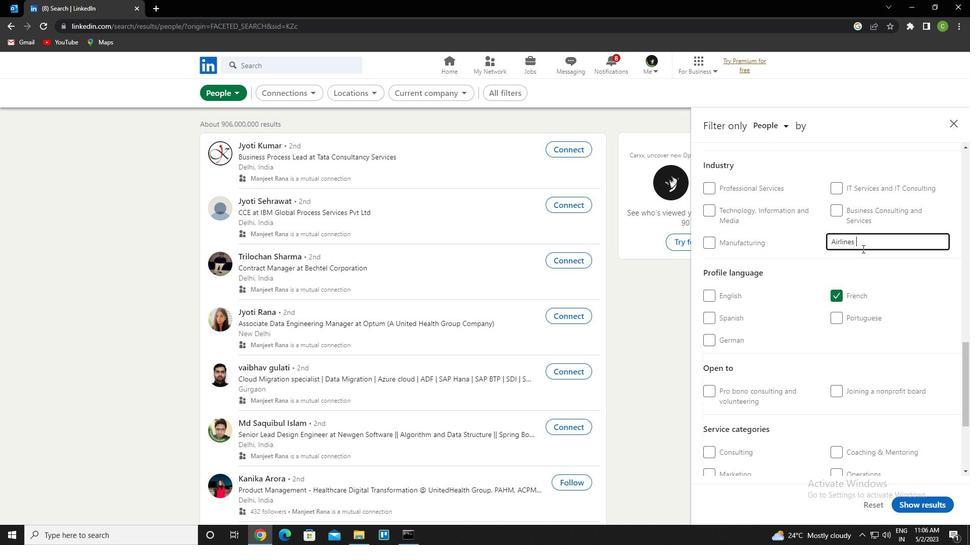 
Action: Mouse scrolled (862, 248) with delta (0, 0)
Screenshot: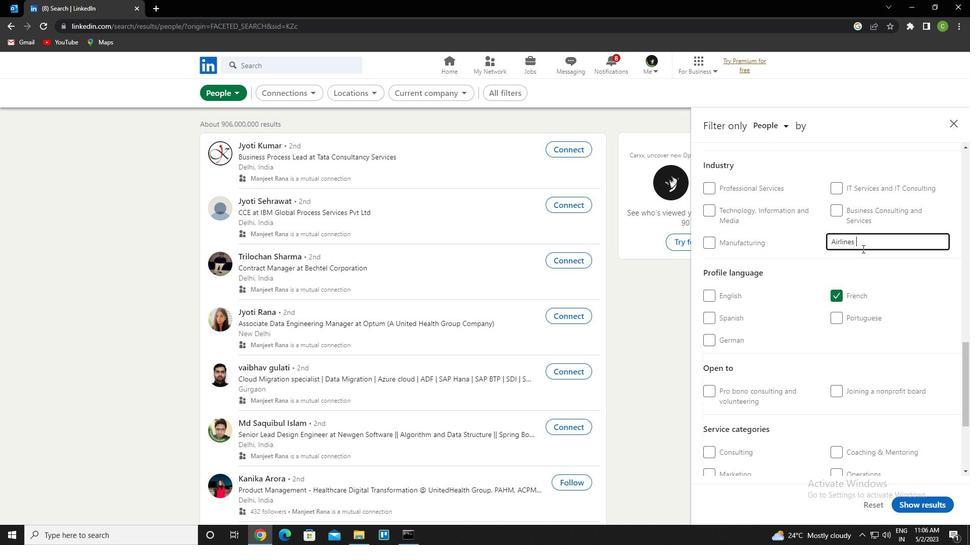 
Action: Mouse scrolled (862, 248) with delta (0, 0)
Screenshot: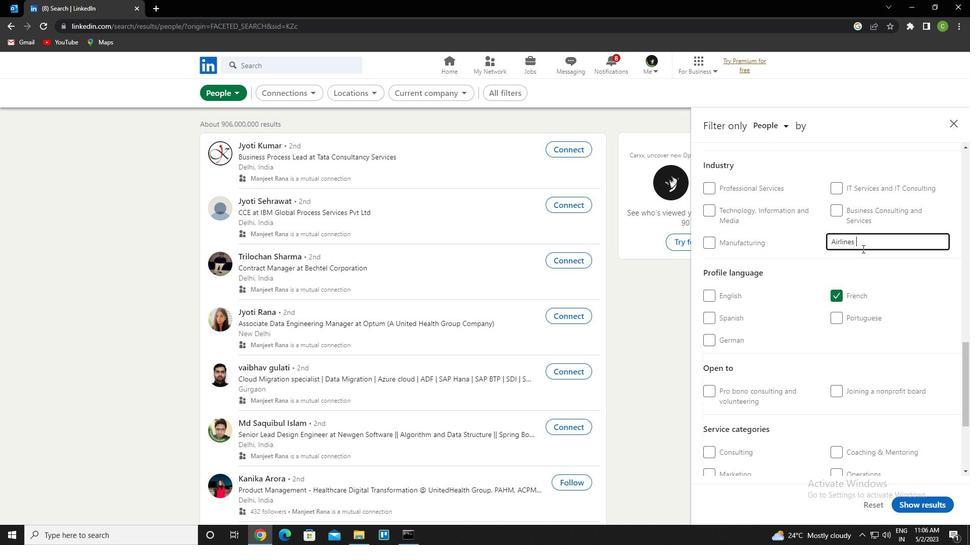 
Action: Mouse moved to (861, 249)
Screenshot: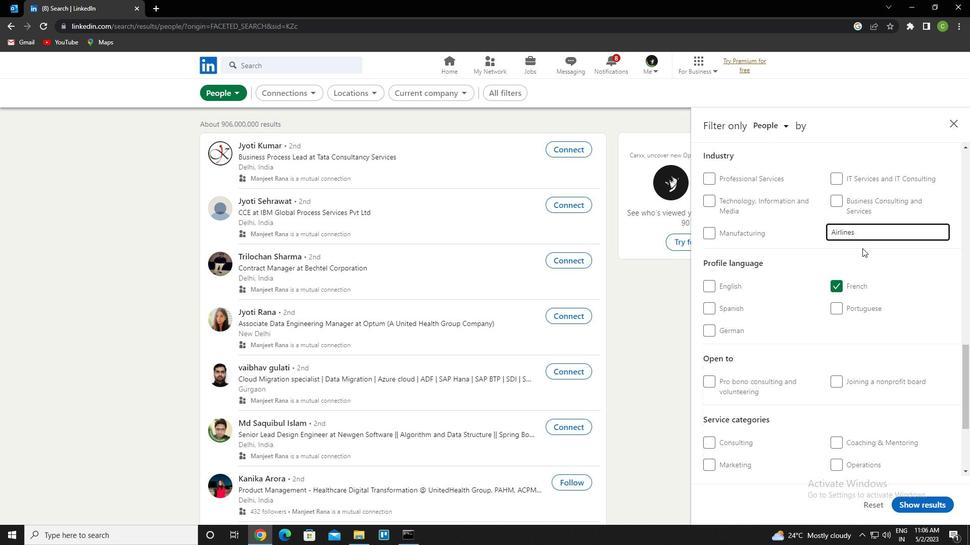 
Action: Mouse scrolled (861, 248) with delta (0, 0)
Screenshot: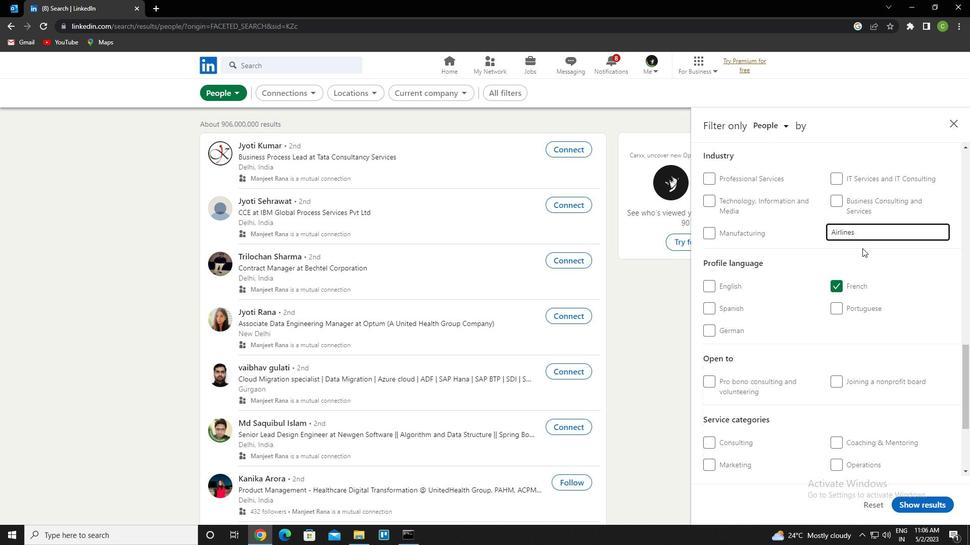 
Action: Mouse moved to (860, 250)
Screenshot: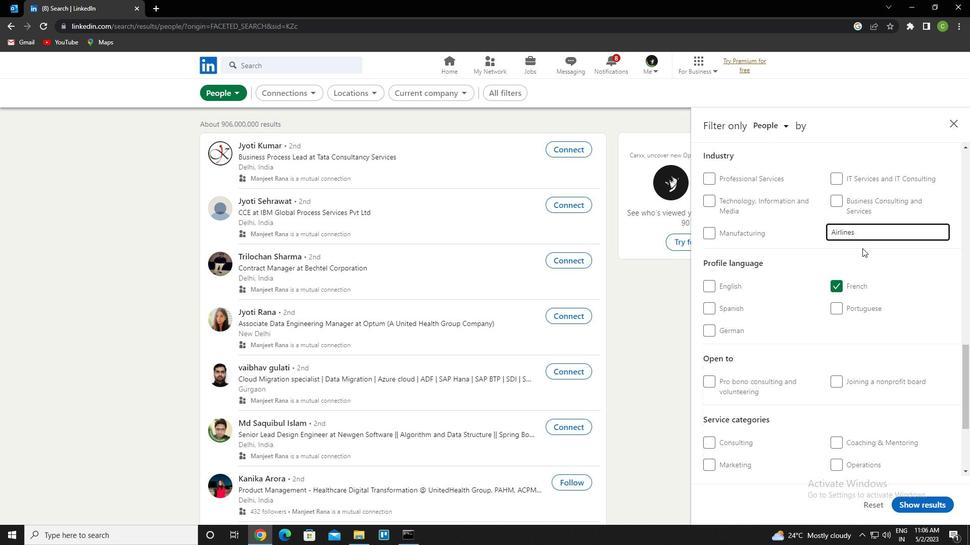 
Action: Mouse scrolled (860, 249) with delta (0, 0)
Screenshot: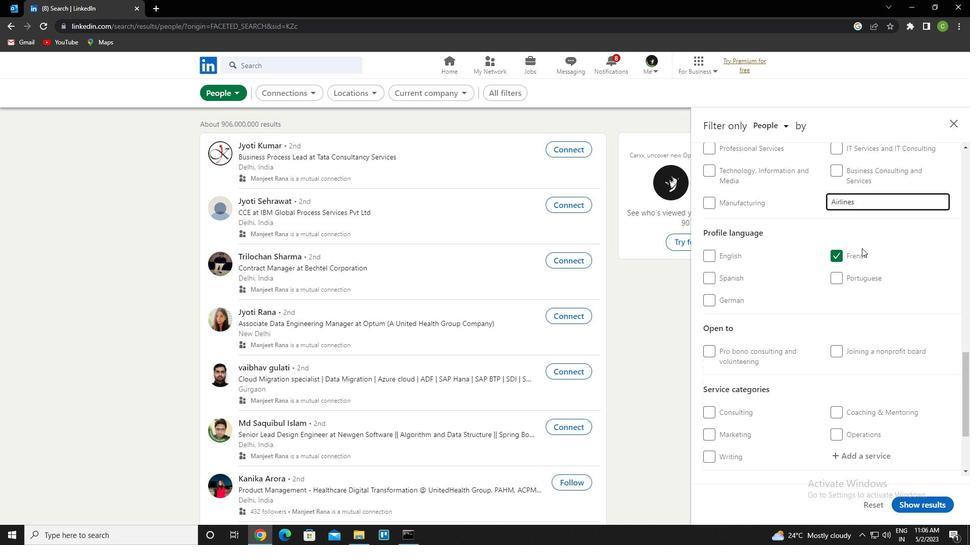 
Action: Mouse moved to (858, 251)
Screenshot: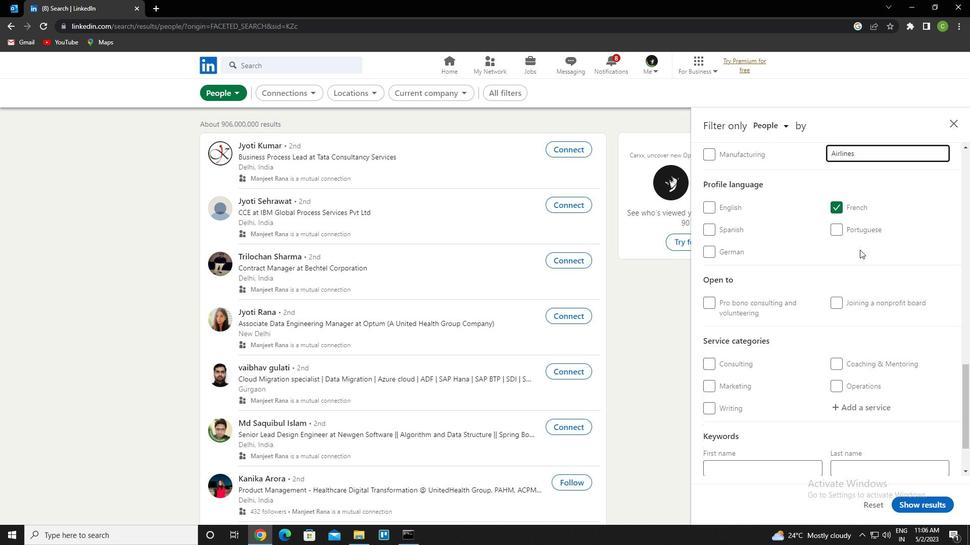 
Action: Mouse scrolled (858, 250) with delta (0, 0)
Screenshot: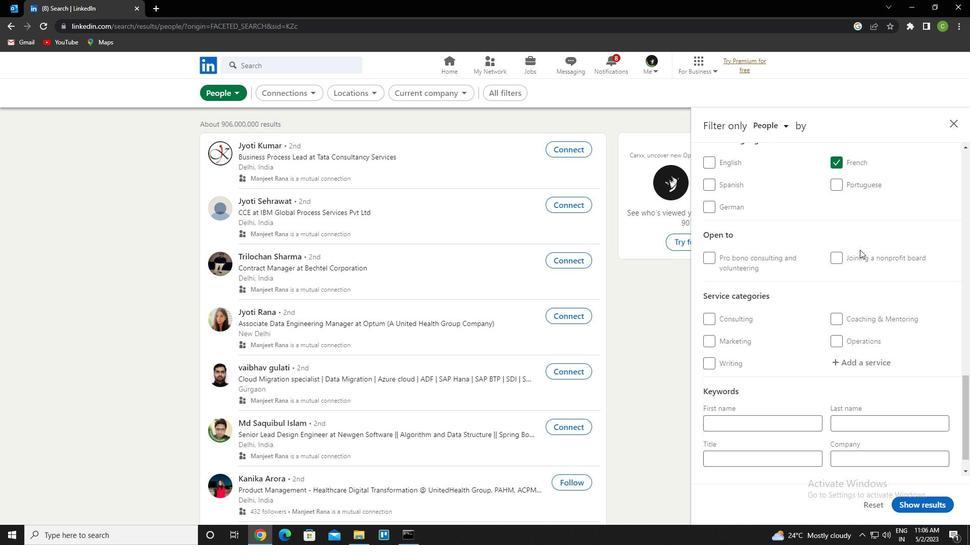
Action: Mouse moved to (855, 252)
Screenshot: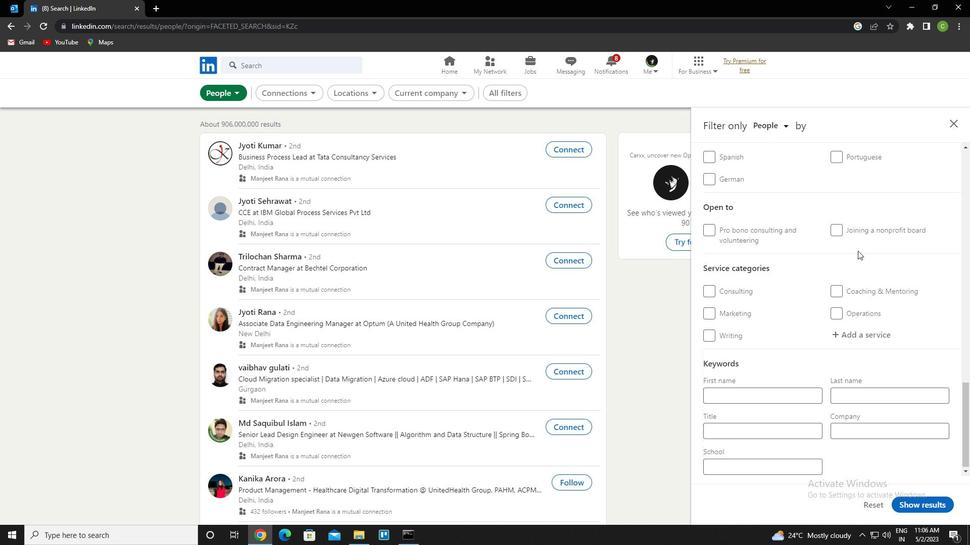 
Action: Mouse scrolled (855, 252) with delta (0, 0)
Screenshot: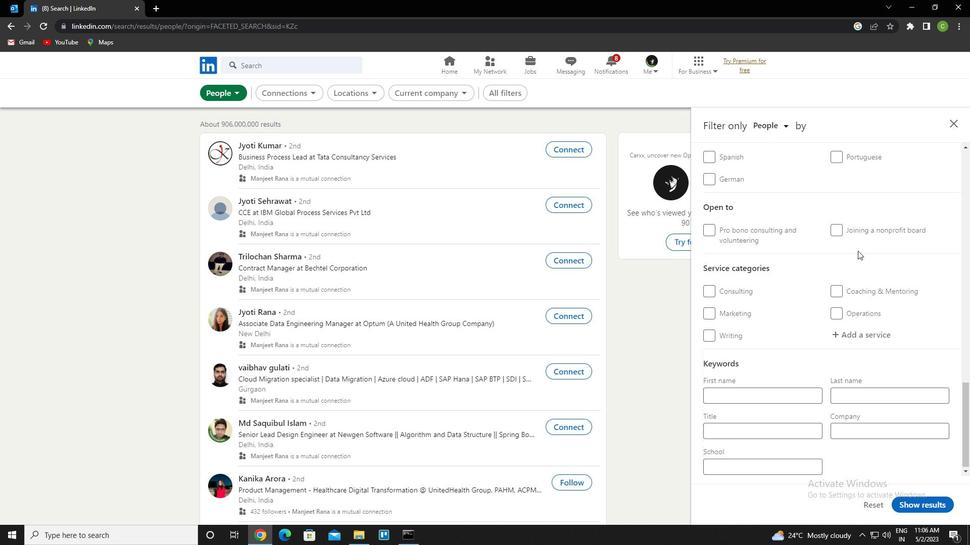 
Action: Mouse moved to (871, 333)
Screenshot: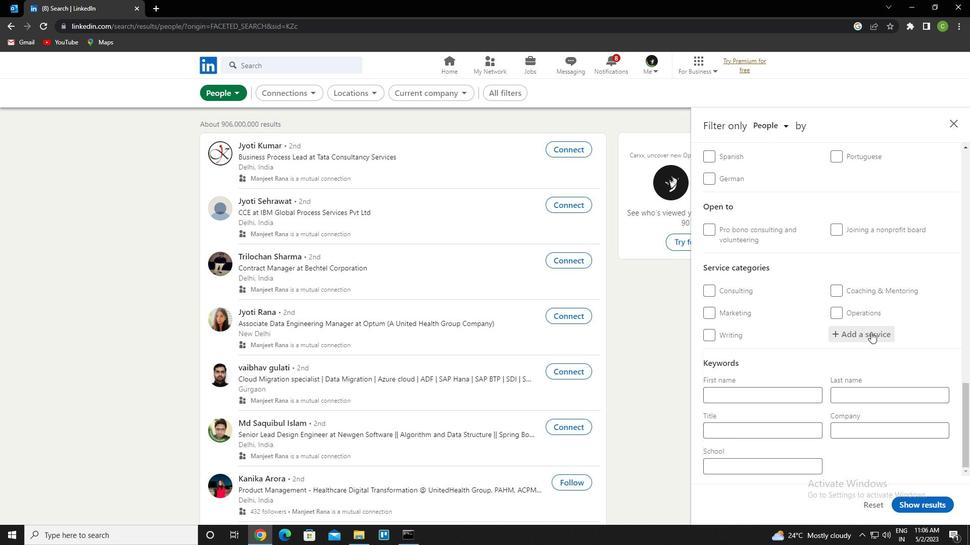 
Action: Mouse pressed left at (871, 333)
Screenshot: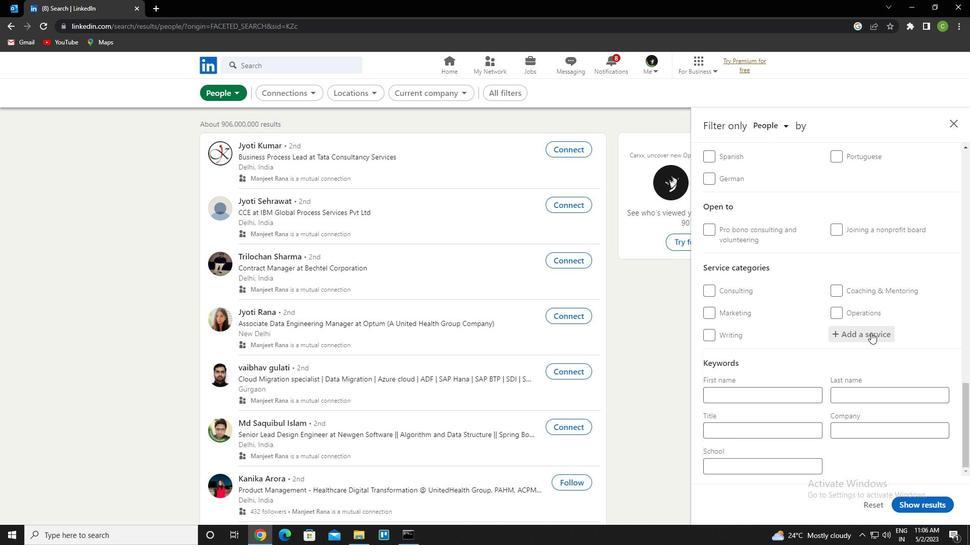 
Action: Key pressed <Key.caps_lock>v<Key.caps_lock>ideogra<Key.down><Key.enter>
Screenshot: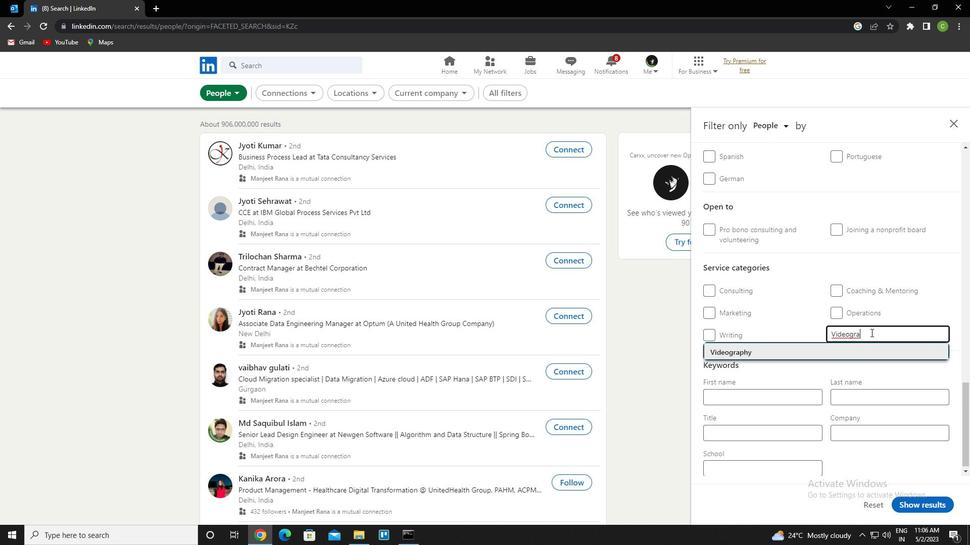 
Action: Mouse scrolled (871, 332) with delta (0, 0)
Screenshot: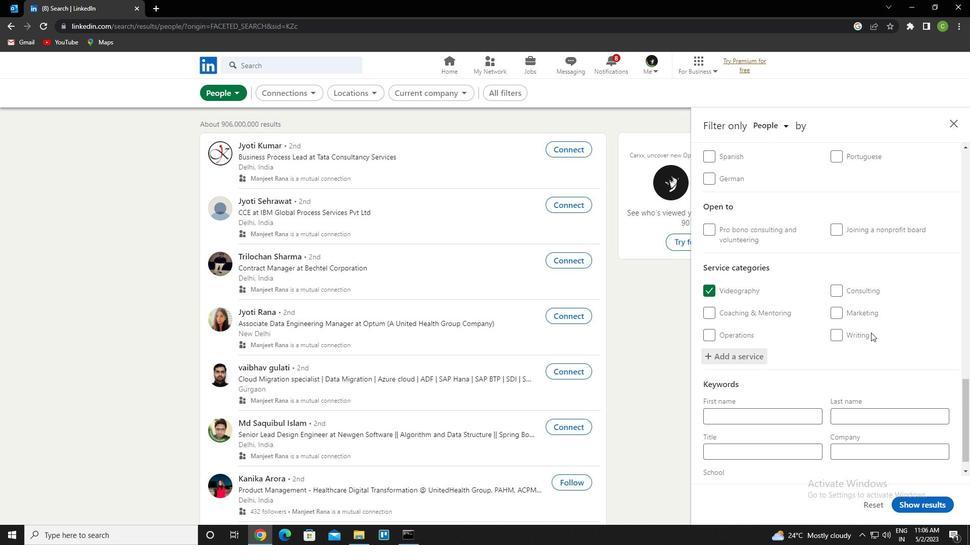 
Action: Mouse scrolled (871, 332) with delta (0, 0)
Screenshot: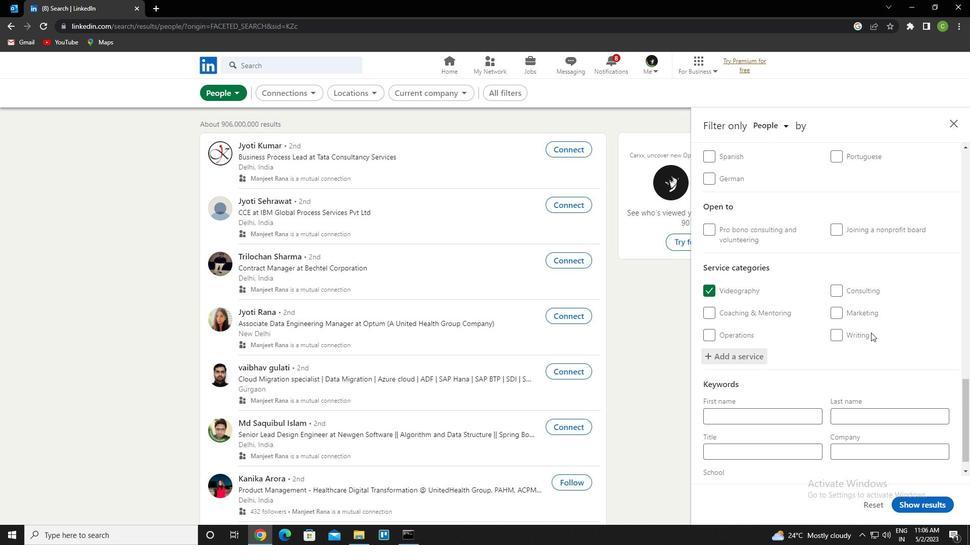 
Action: Mouse scrolled (871, 332) with delta (0, 0)
Screenshot: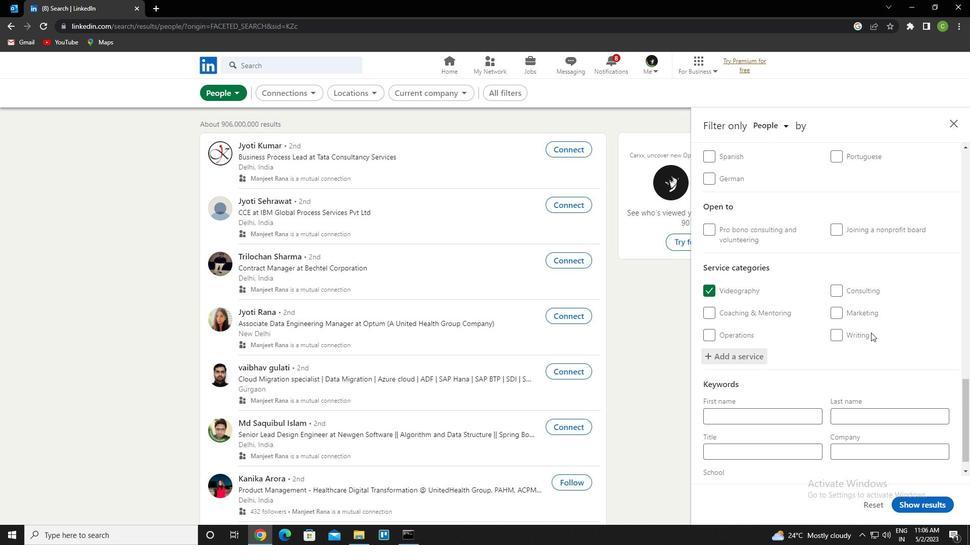 
Action: Mouse scrolled (871, 332) with delta (0, 0)
Screenshot: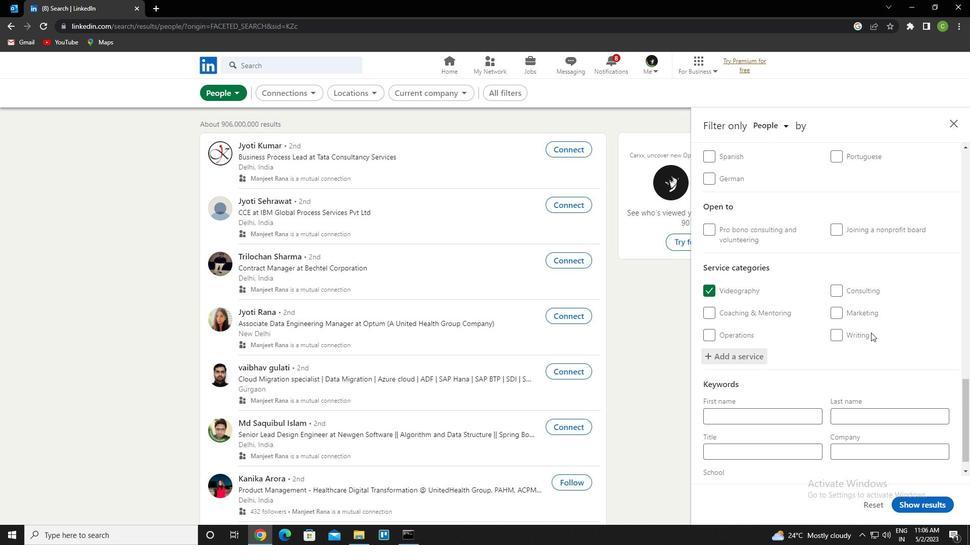 
Action: Mouse scrolled (871, 332) with delta (0, 0)
Screenshot: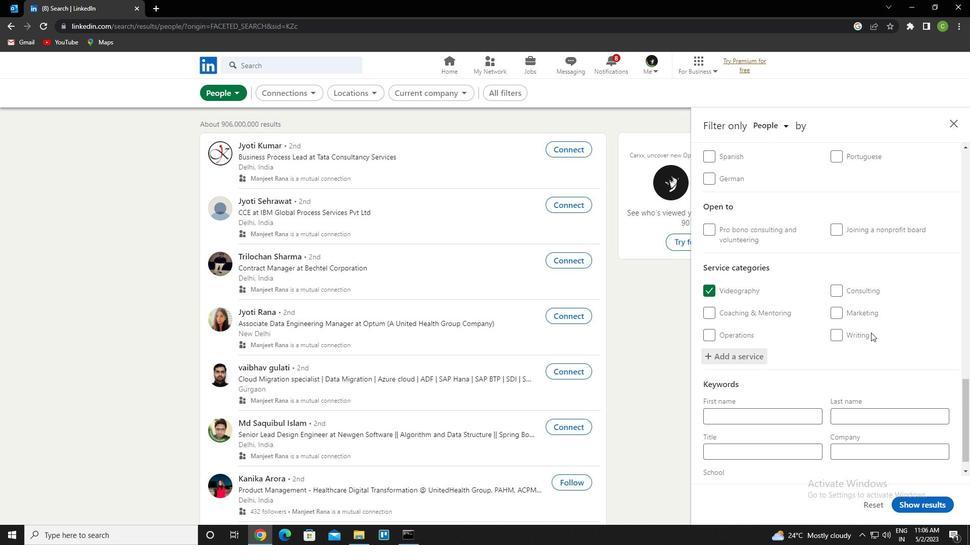 
Action: Mouse scrolled (871, 332) with delta (0, 0)
Screenshot: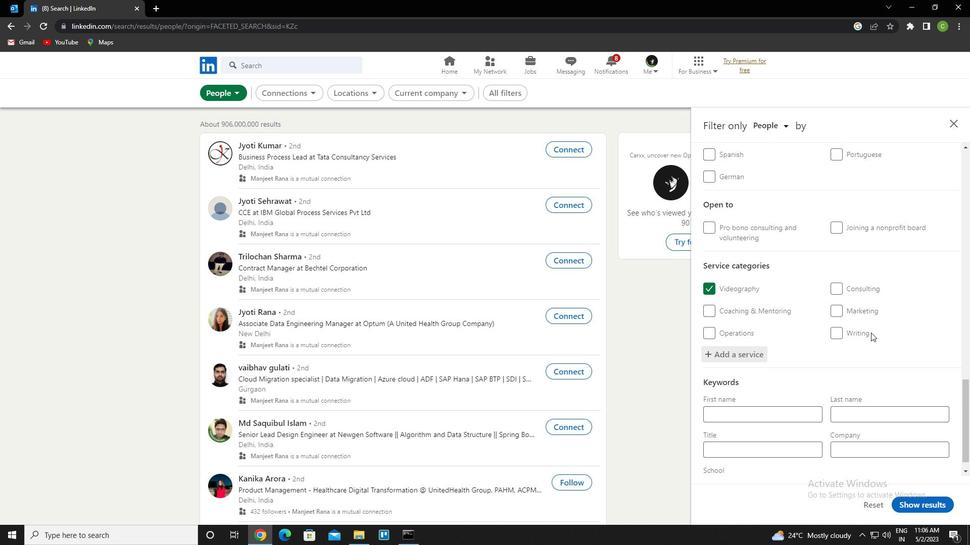 
Action: Mouse scrolled (871, 332) with delta (0, 0)
Screenshot: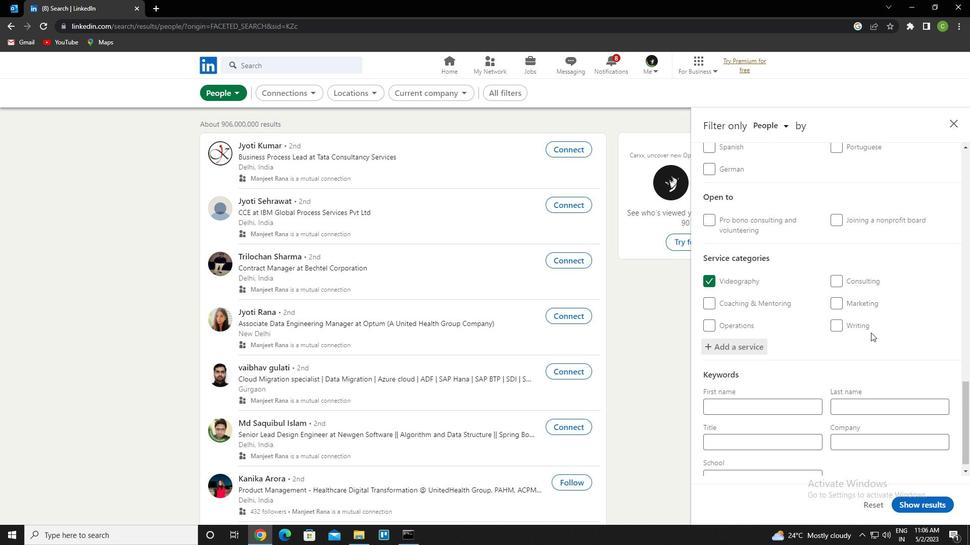 
Action: Mouse moved to (782, 434)
Screenshot: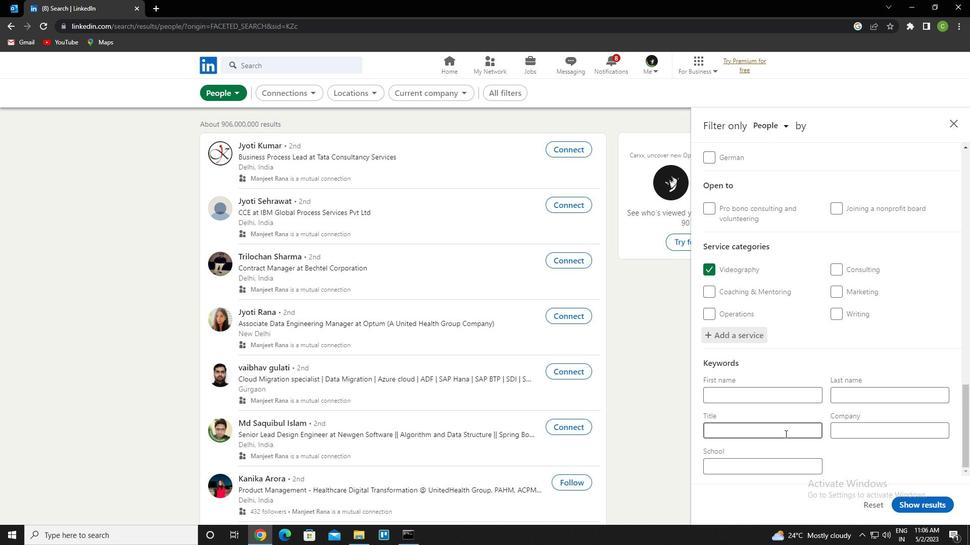 
Action: Mouse pressed left at (782, 434)
Screenshot: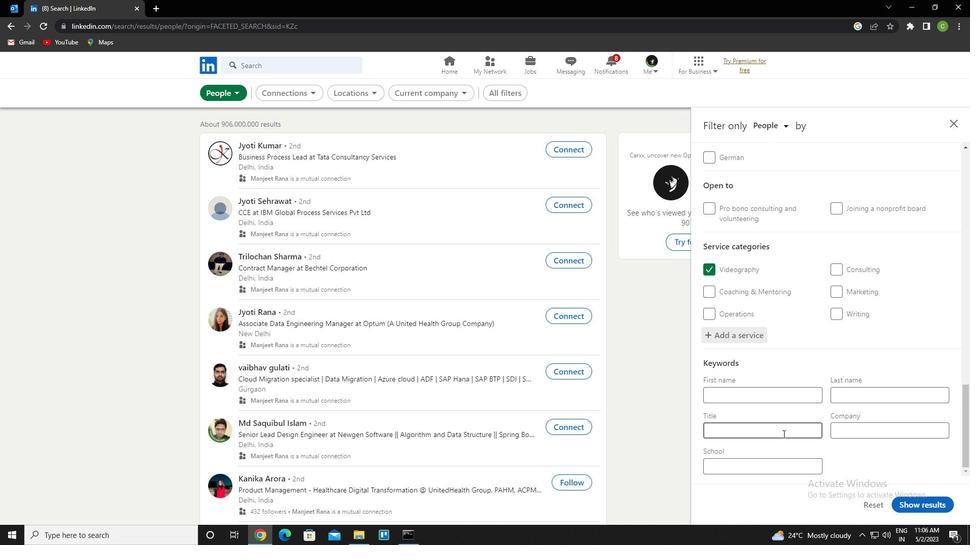 
Action: Key pressed <Key.caps_lock>f<Key.caps_lock>inancial<Key.space><Key.caps_lock>p<Key.caps_lock>lanner
Screenshot: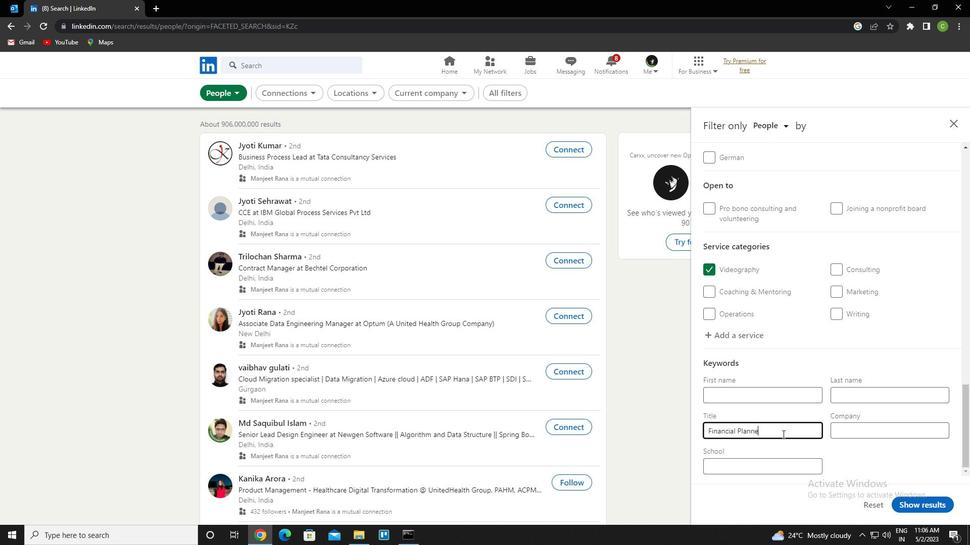 
Action: Mouse moved to (910, 504)
Screenshot: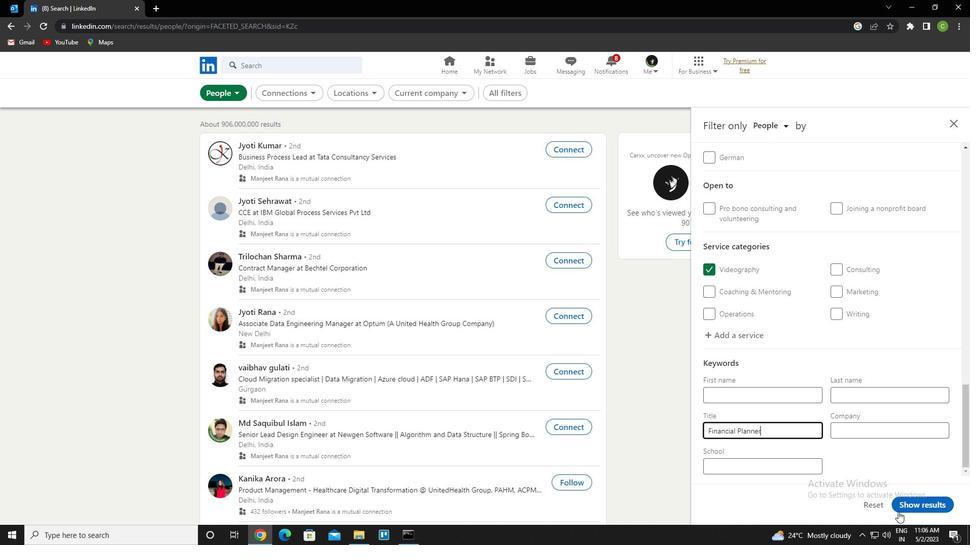 
Action: Mouse pressed left at (910, 504)
Screenshot: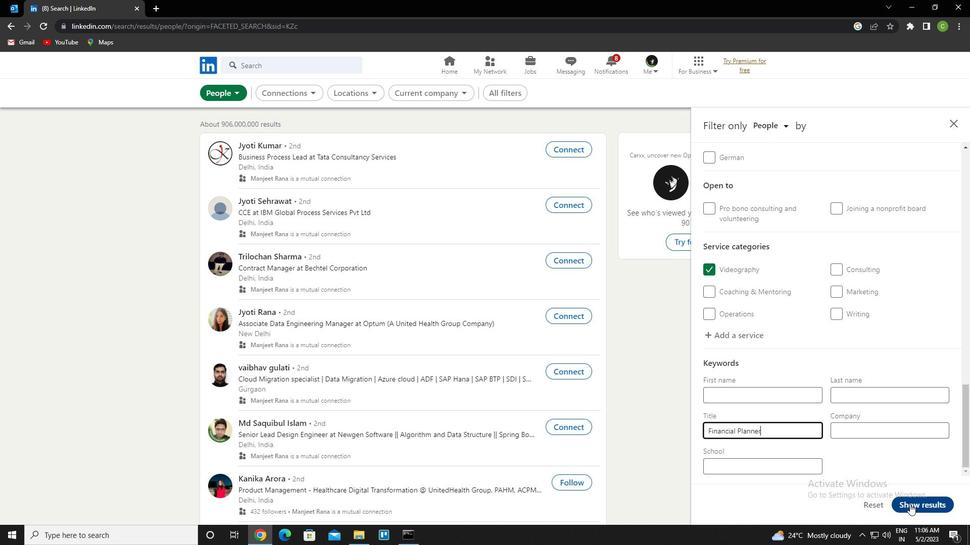 
Action: Mouse moved to (363, 525)
Screenshot: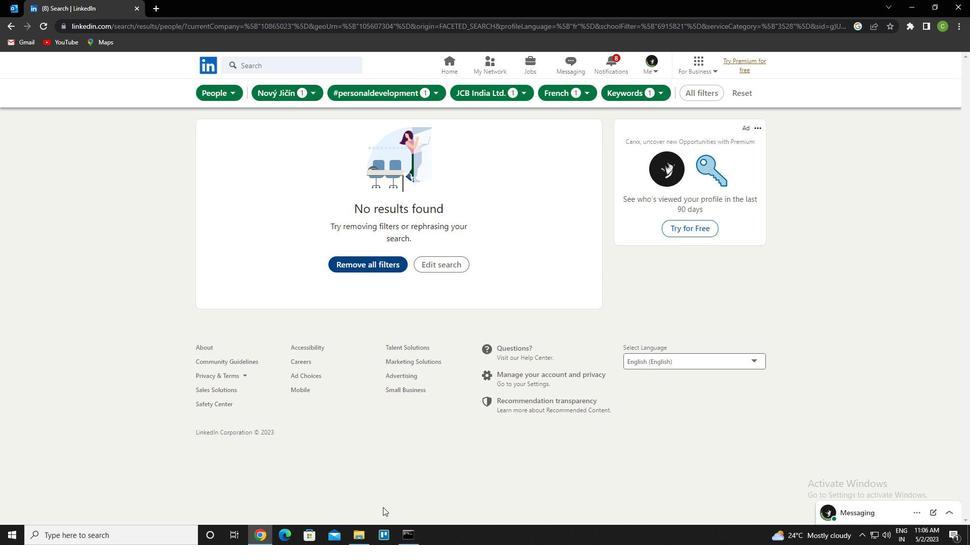 
